 Task: Create new customer invoice with Date Opened: 28-Apr-23, Select Customer: Dd's Discounts, Terms: Net 7. Make invoice entry for item-1 with Date: 28-Apr-23, Description: Ikenga Collection Pretty Zen Room Calming Essential Oil
, Income Account: Income:Sales, Quantity: 2, Unit Price: 9.29, Sales Tax: Y, Sales Tax Included: N, Tax Table: Sales Tax. Make entry for item-2 with Date: 28-Apr-23, Description: Wet n Wild Perfect Pout So Pouty Lip Gloss Balm
, Income Account: Income:Sales, Quantity: 2, Unit Price: 13.49, Sales Tax: Y, Sales Tax Included: N, Tax Table: Sales Tax. Post Invoice with Post Date: 28-Apr-23, Post to Accounts: Assets:Accounts Receivable. Pay / Process Payment with Transaction Date: 04-May-23, Amount: 48.29, Transfer Account: Checking Account. Go to 'Print Invoice'.
Action: Mouse moved to (133, 27)
Screenshot: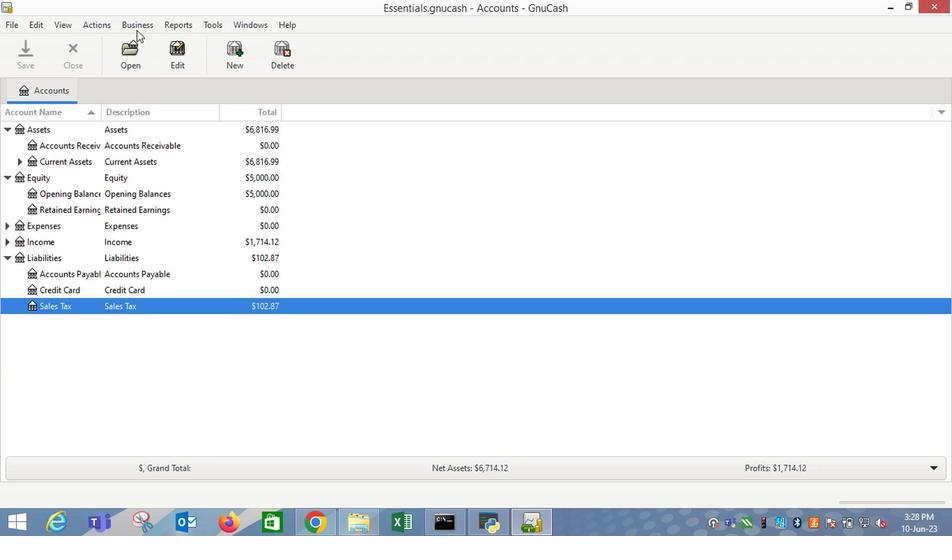 
Action: Mouse pressed left at (133, 27)
Screenshot: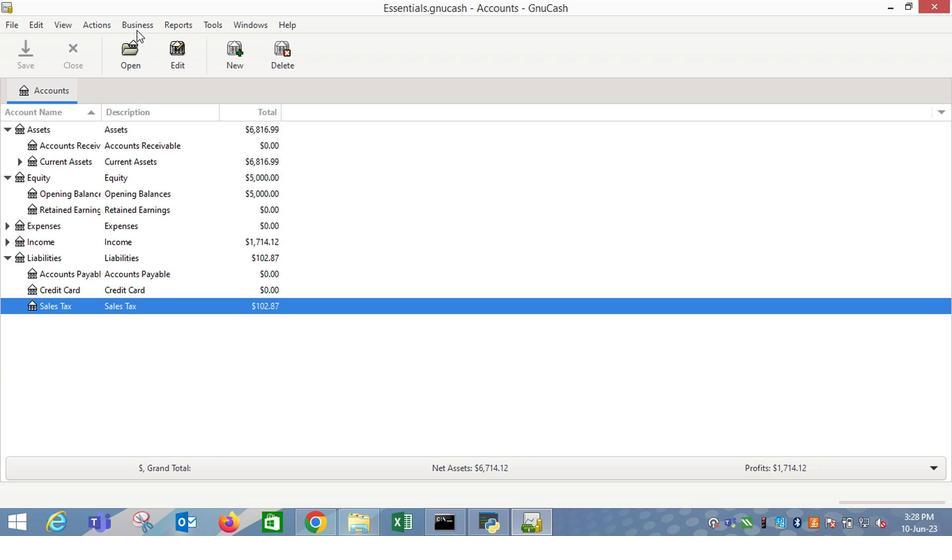 
Action: Mouse moved to (324, 100)
Screenshot: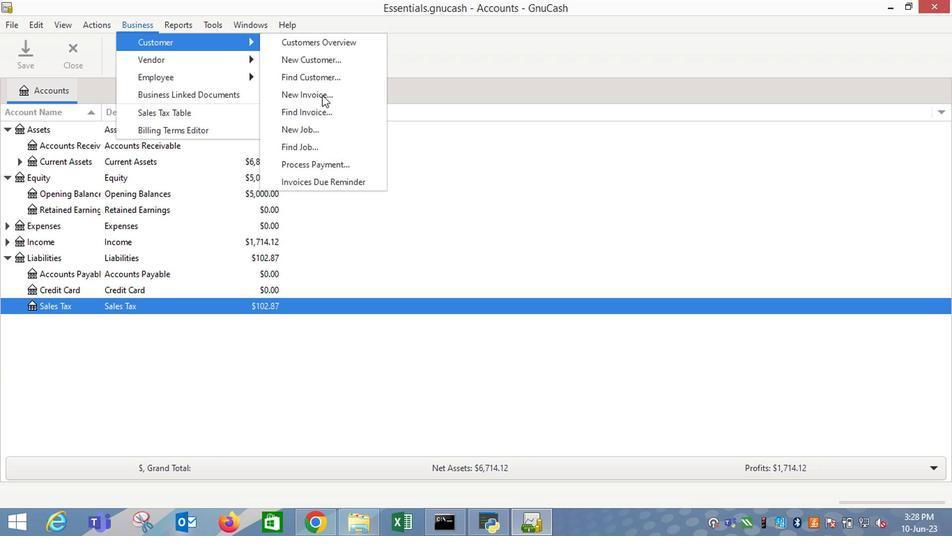 
Action: Mouse pressed left at (324, 100)
Screenshot: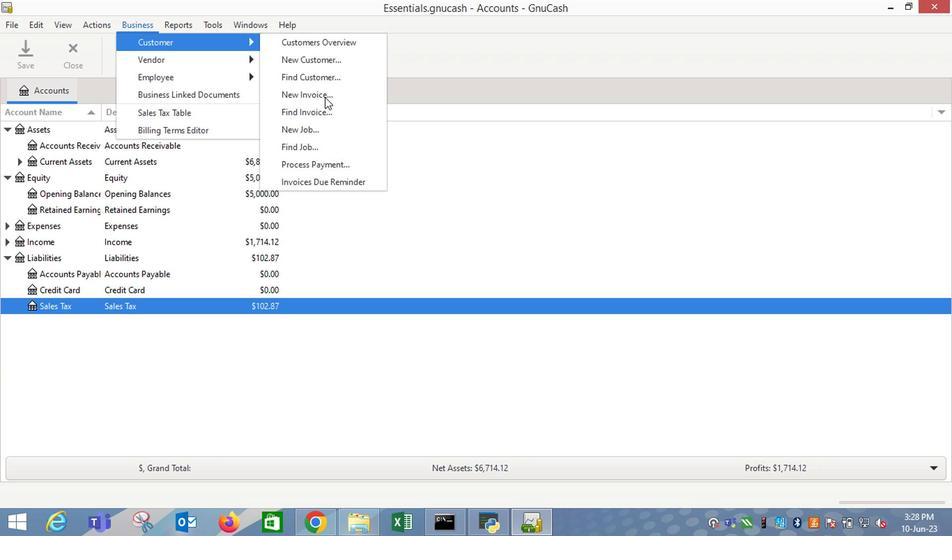 
Action: Mouse moved to (576, 214)
Screenshot: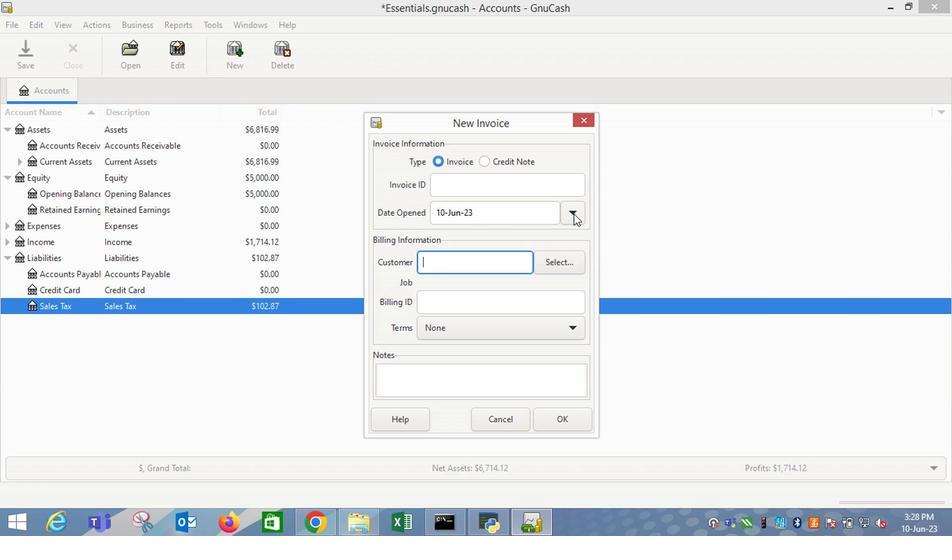
Action: Mouse pressed left at (576, 214)
Screenshot: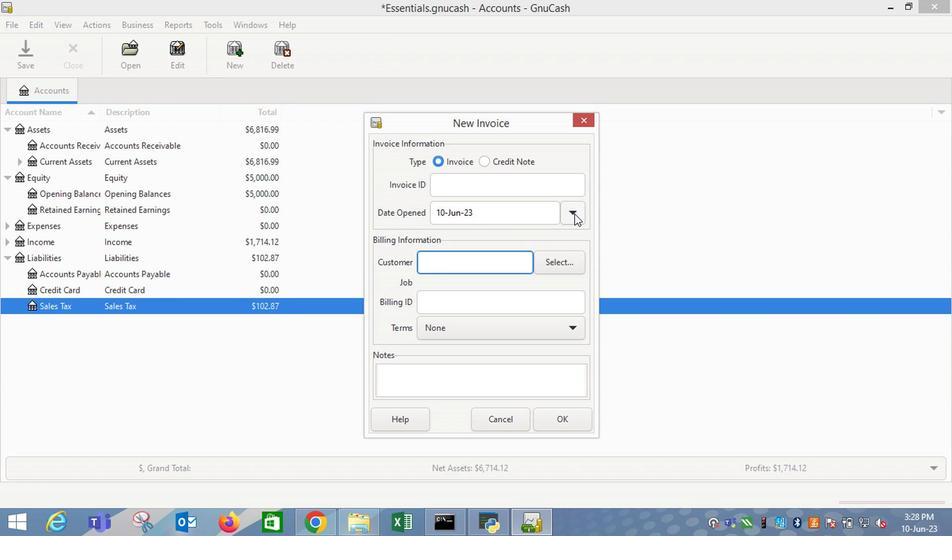 
Action: Mouse moved to (463, 233)
Screenshot: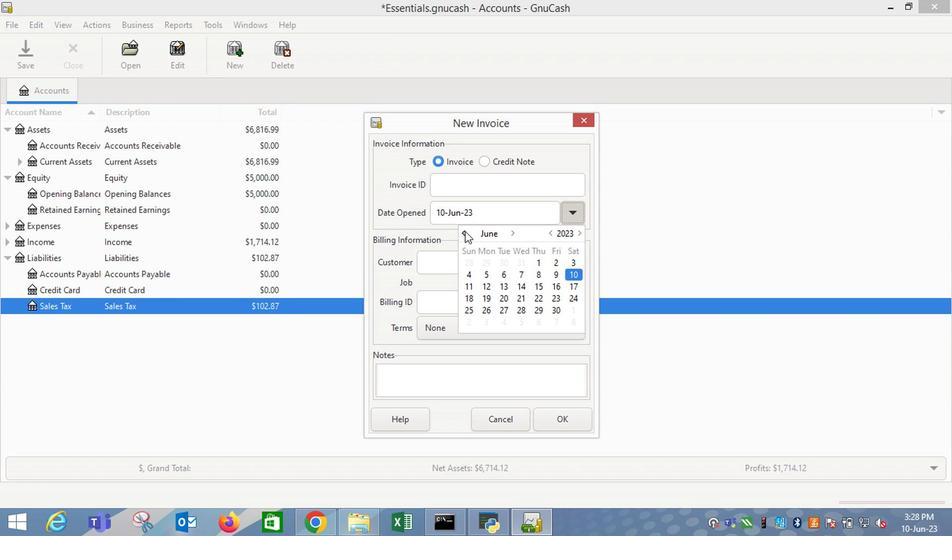 
Action: Mouse pressed left at (463, 233)
Screenshot: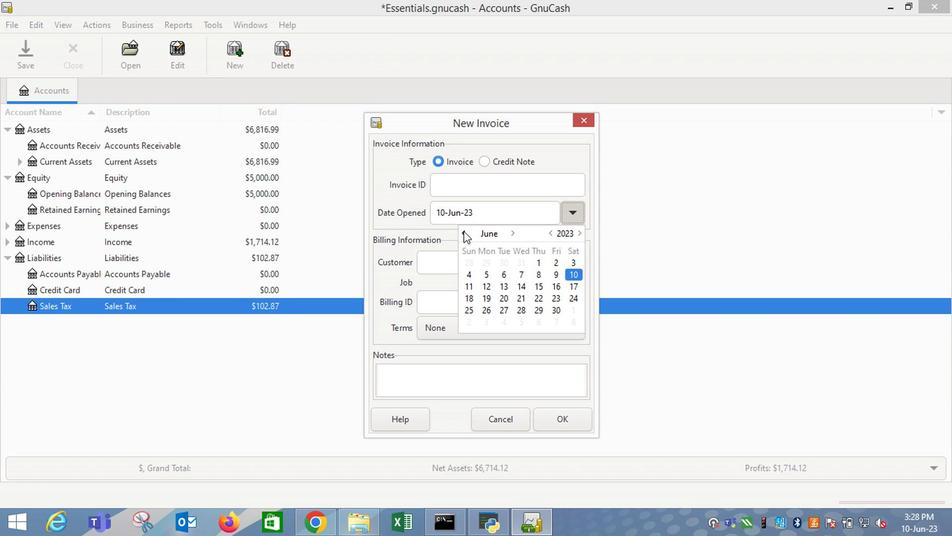 
Action: Mouse moved to (463, 233)
Screenshot: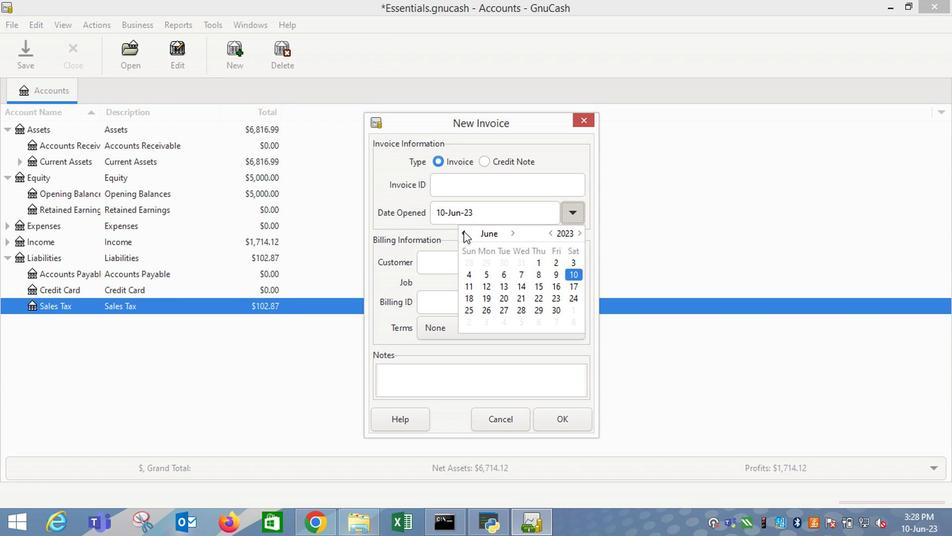 
Action: Mouse pressed left at (463, 233)
Screenshot: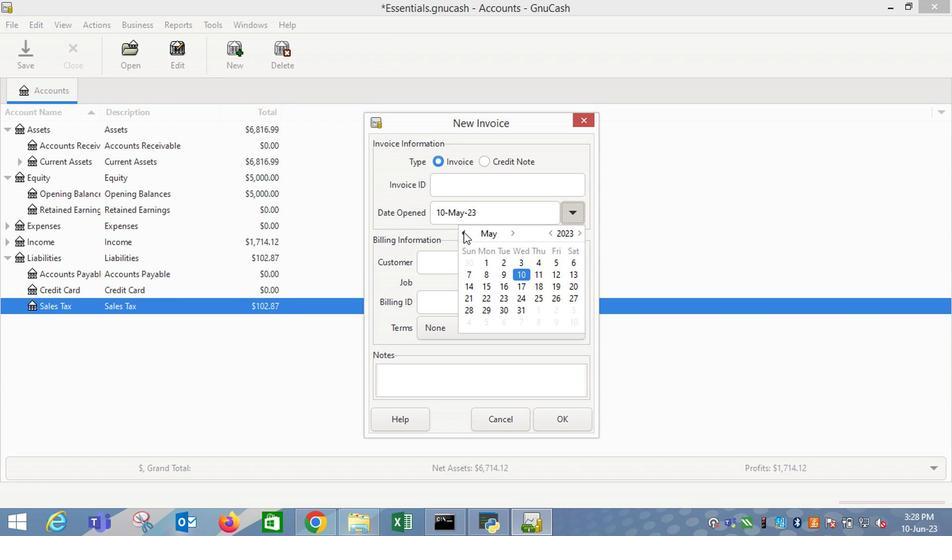 
Action: Mouse moved to (556, 309)
Screenshot: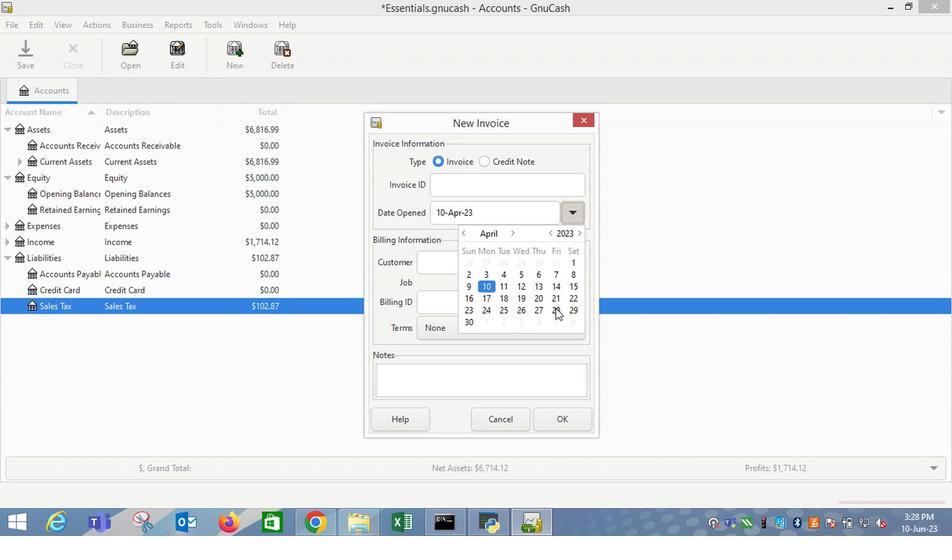 
Action: Mouse pressed left at (556, 309)
Screenshot: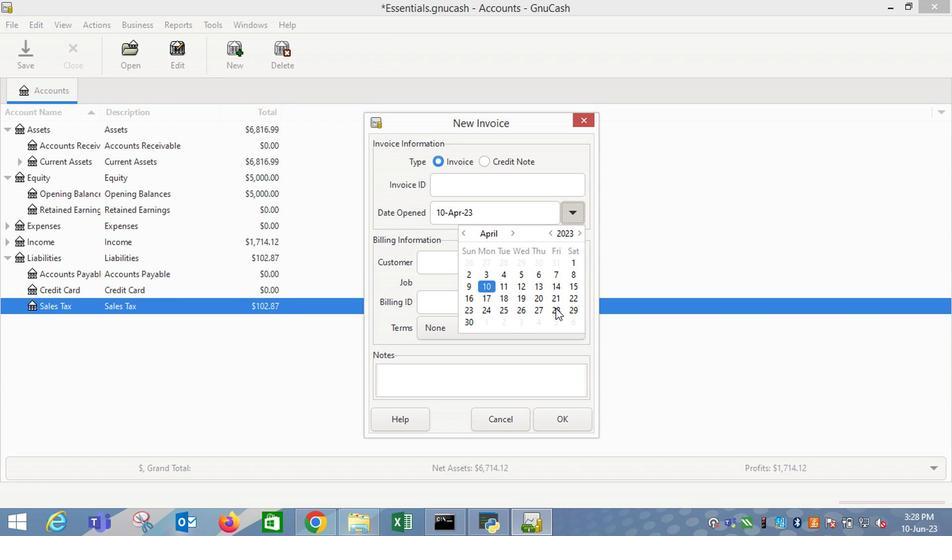 
Action: Mouse moved to (448, 276)
Screenshot: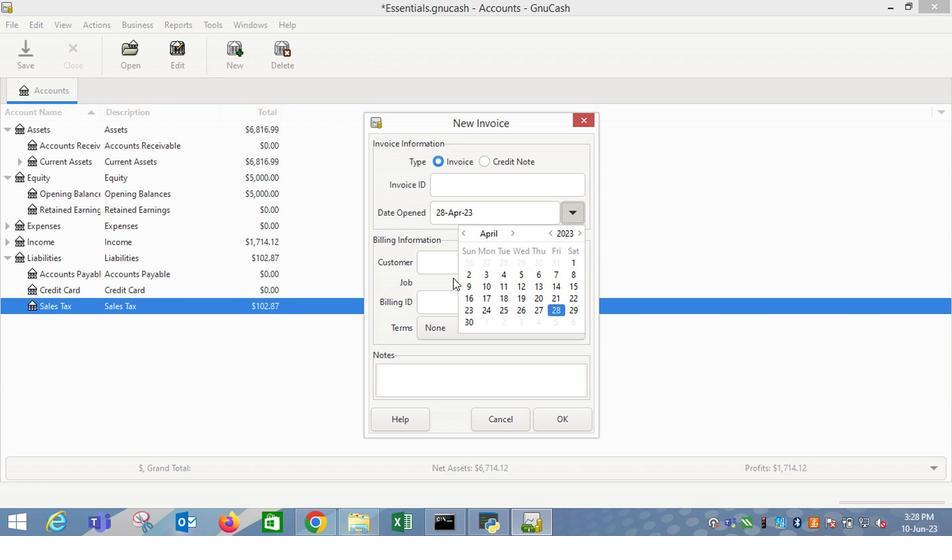 
Action: Mouse pressed left at (448, 276)
Screenshot: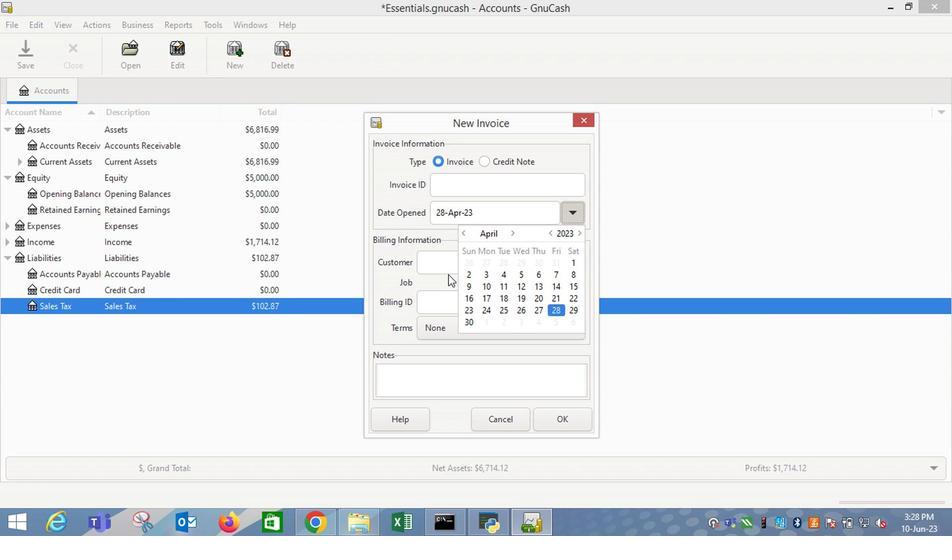 
Action: Mouse moved to (447, 267)
Screenshot: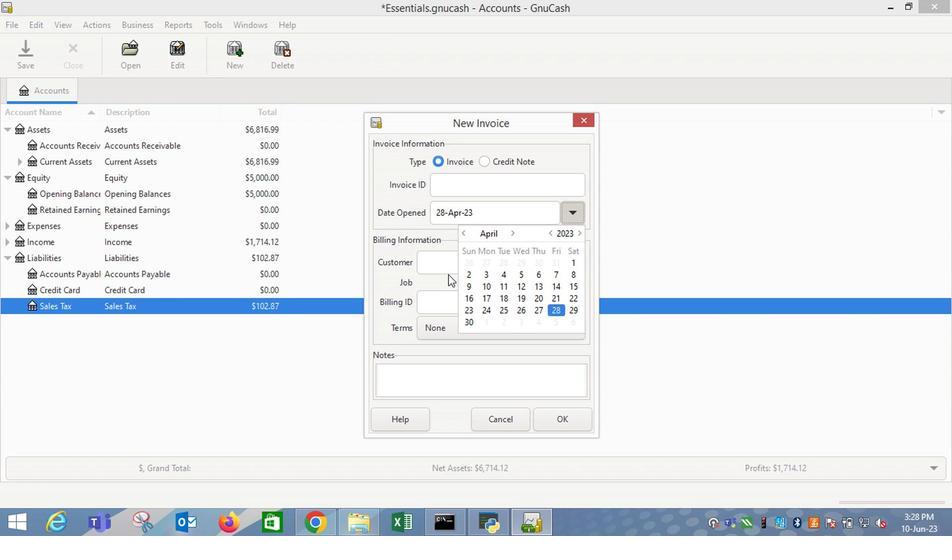 
Action: Mouse pressed left at (447, 267)
Screenshot: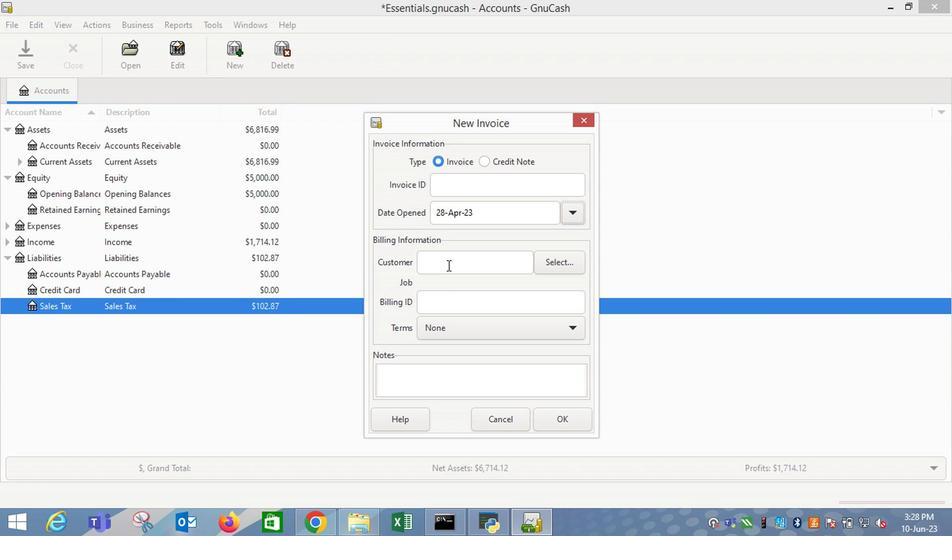 
Action: Mouse moved to (432, 249)
Screenshot: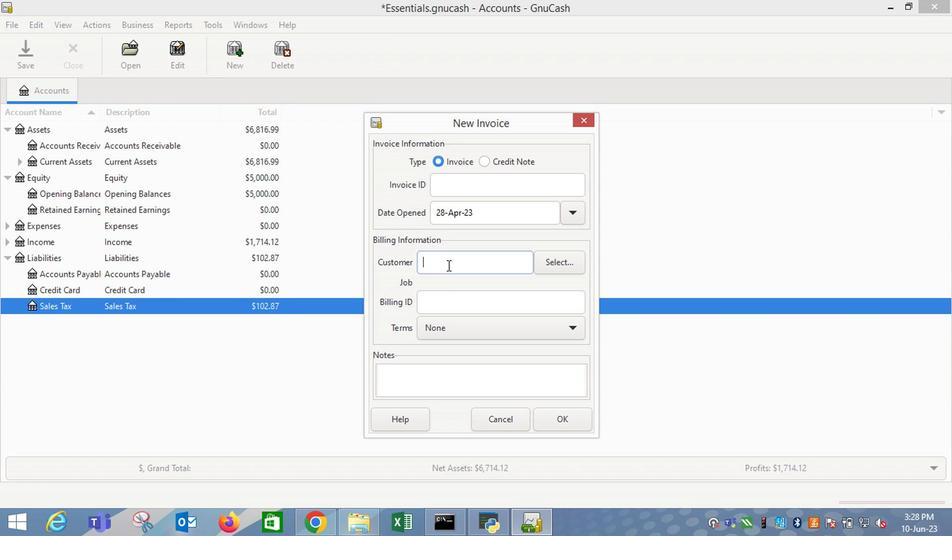 
Action: Key pressed <Key.shift_r>Dd
Screenshot: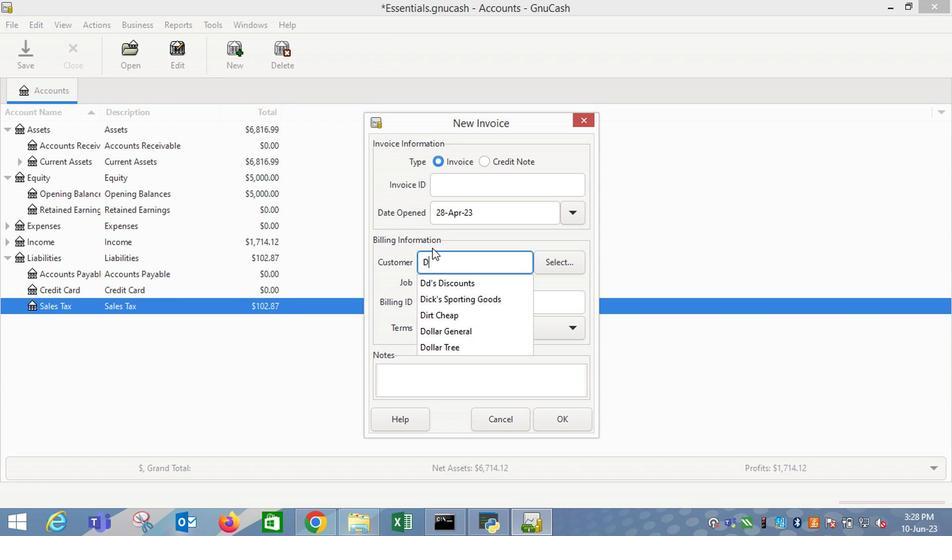 
Action: Mouse moved to (490, 287)
Screenshot: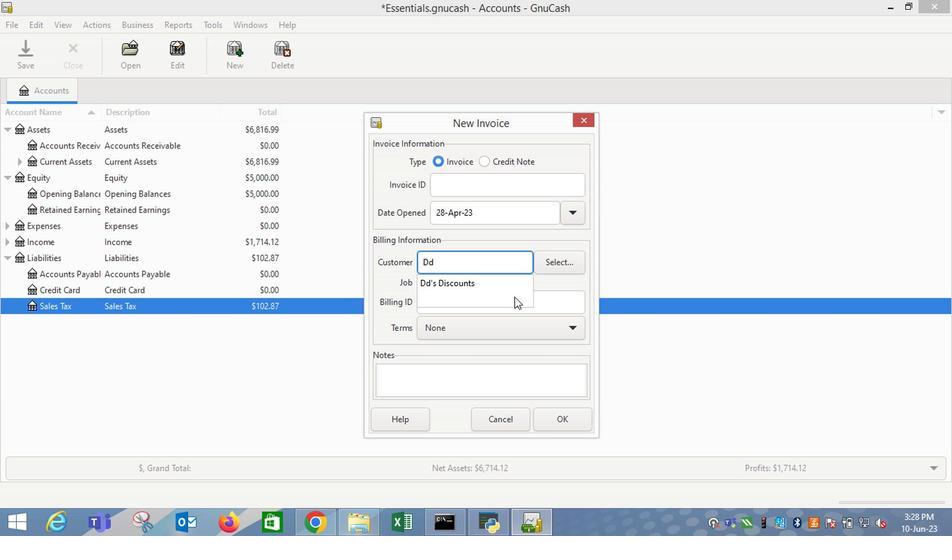 
Action: Mouse pressed left at (490, 287)
Screenshot: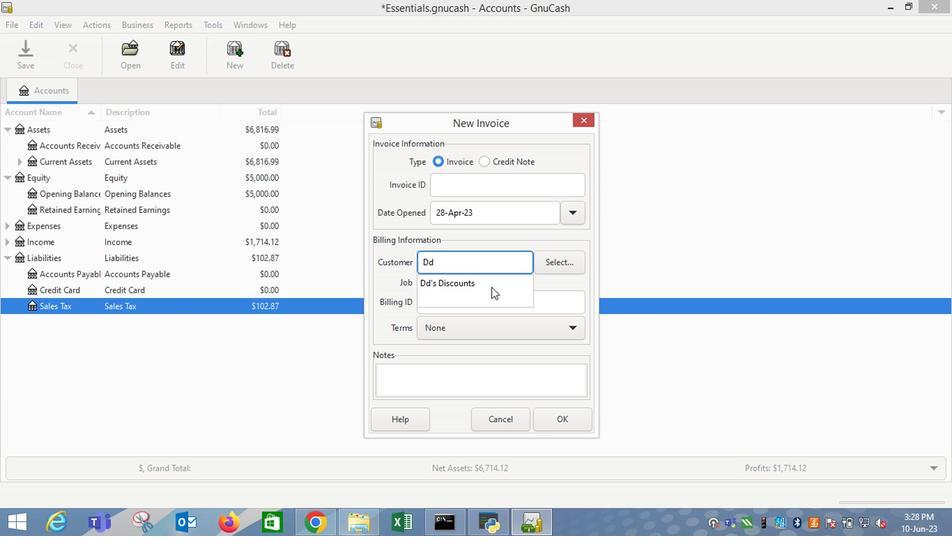 
Action: Mouse moved to (459, 349)
Screenshot: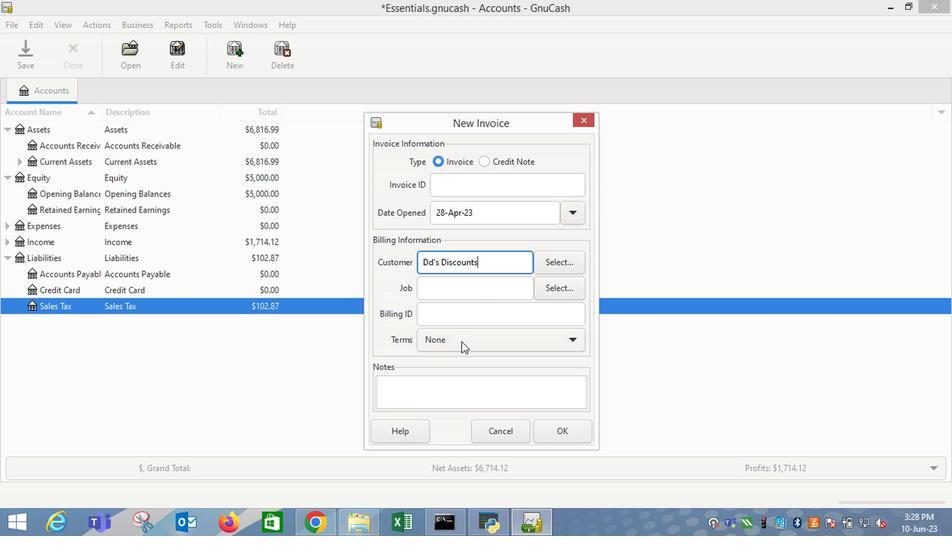 
Action: Mouse pressed left at (459, 349)
Screenshot: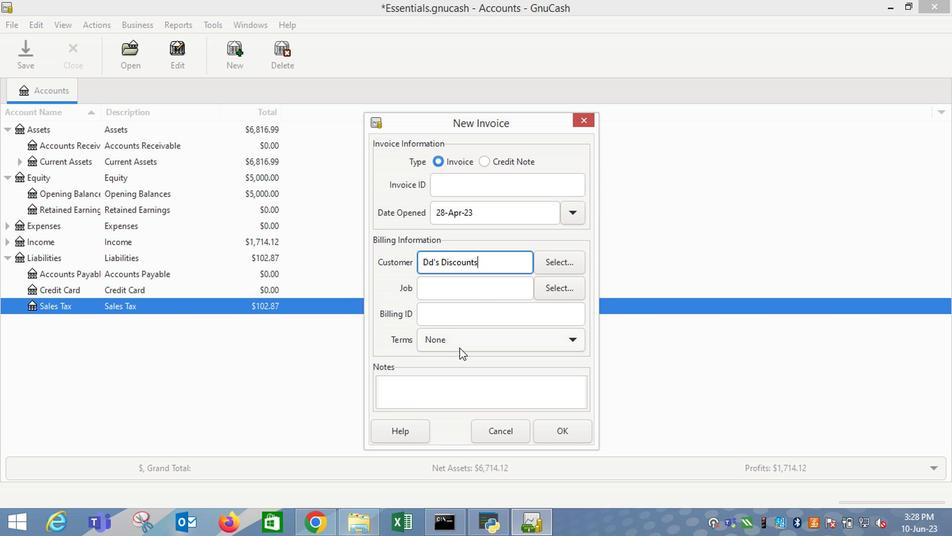 
Action: Mouse moved to (446, 398)
Screenshot: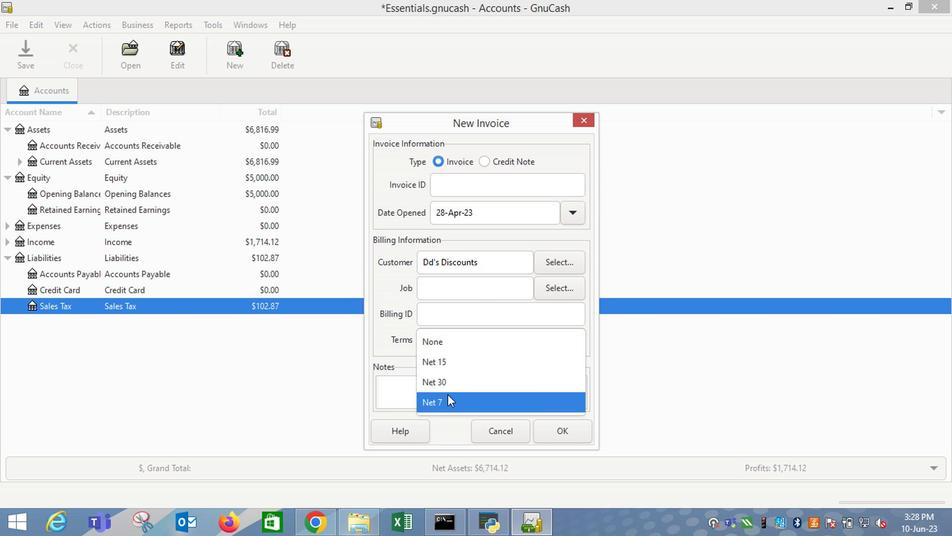 
Action: Mouse pressed left at (446, 398)
Screenshot: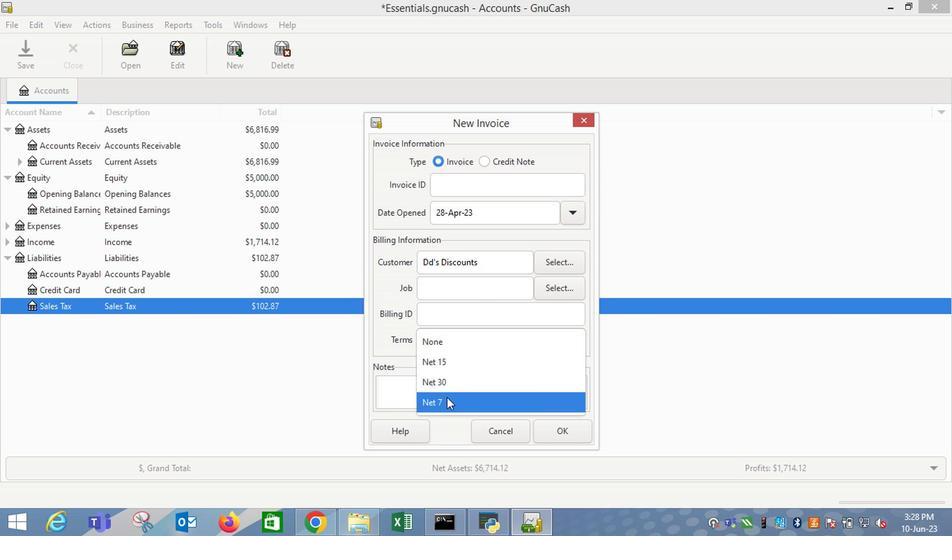 
Action: Mouse moved to (554, 435)
Screenshot: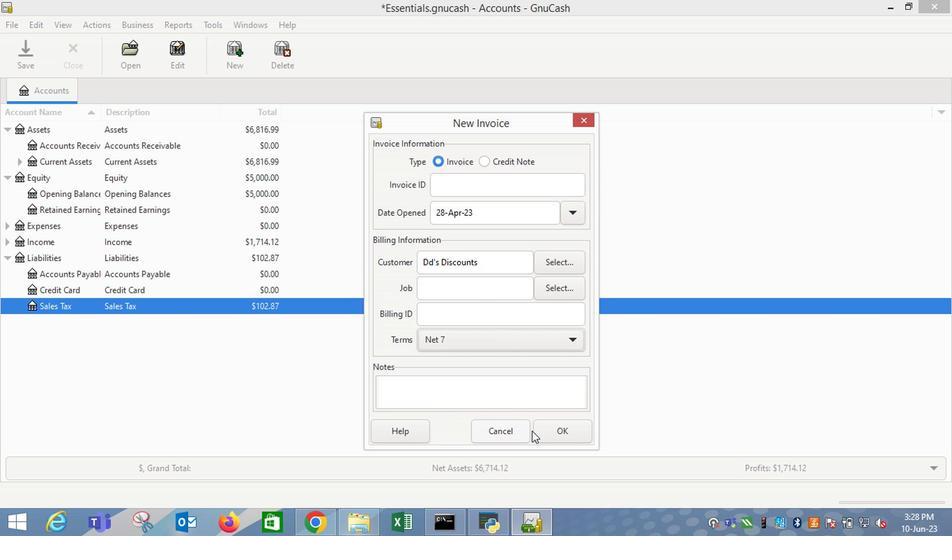 
Action: Mouse pressed left at (554, 435)
Screenshot: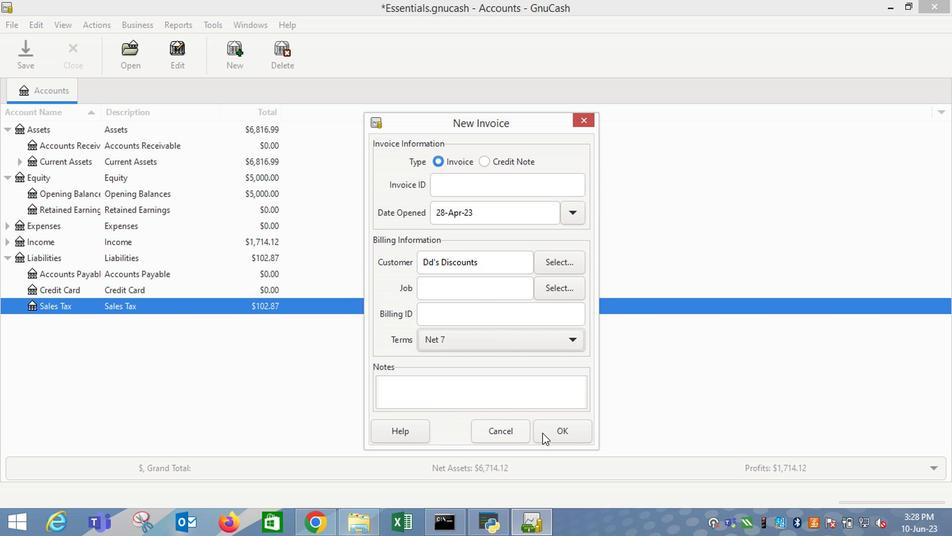 
Action: Mouse moved to (61, 271)
Screenshot: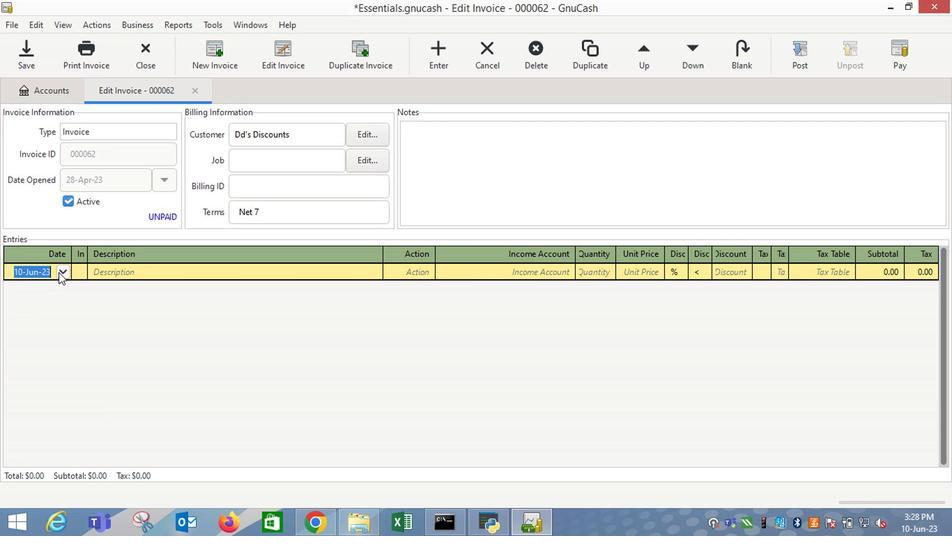 
Action: Mouse pressed left at (61, 271)
Screenshot: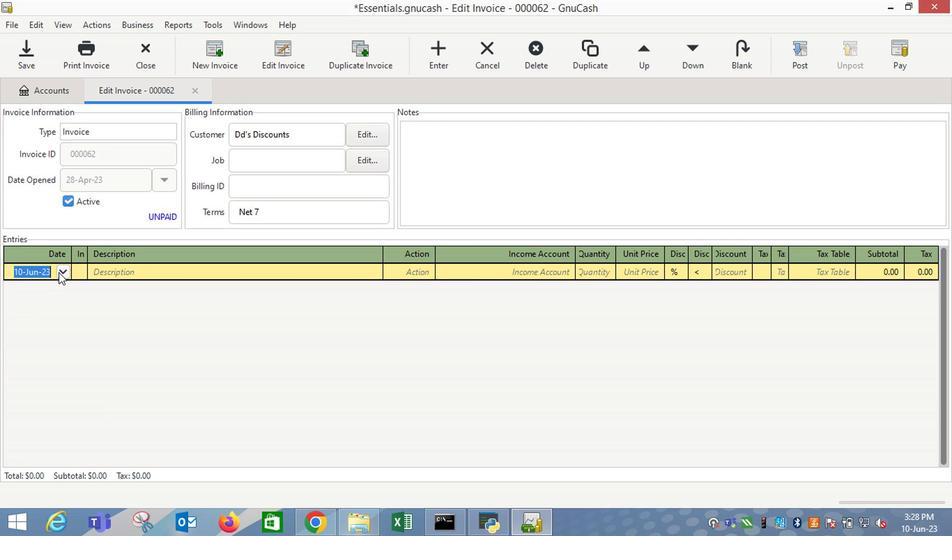 
Action: Mouse moved to (7, 292)
Screenshot: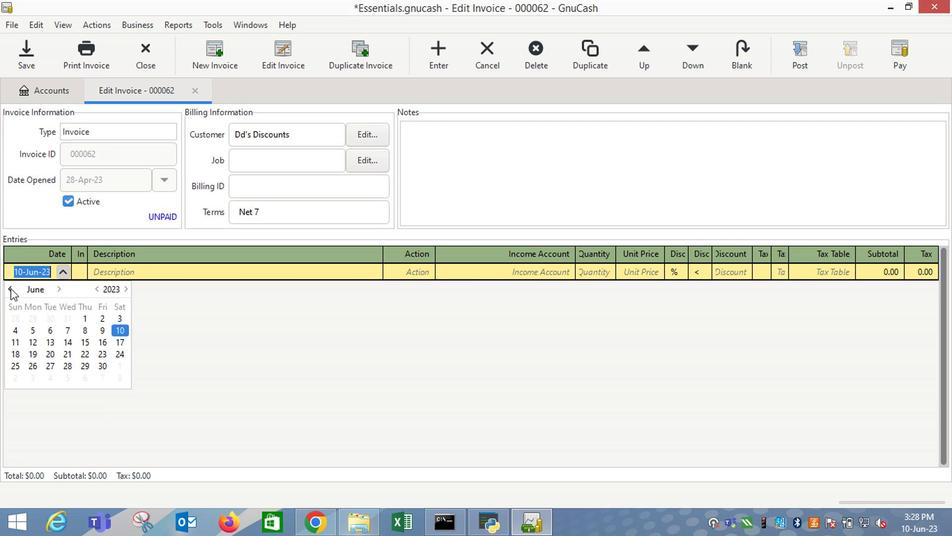 
Action: Mouse pressed left at (7, 292)
Screenshot: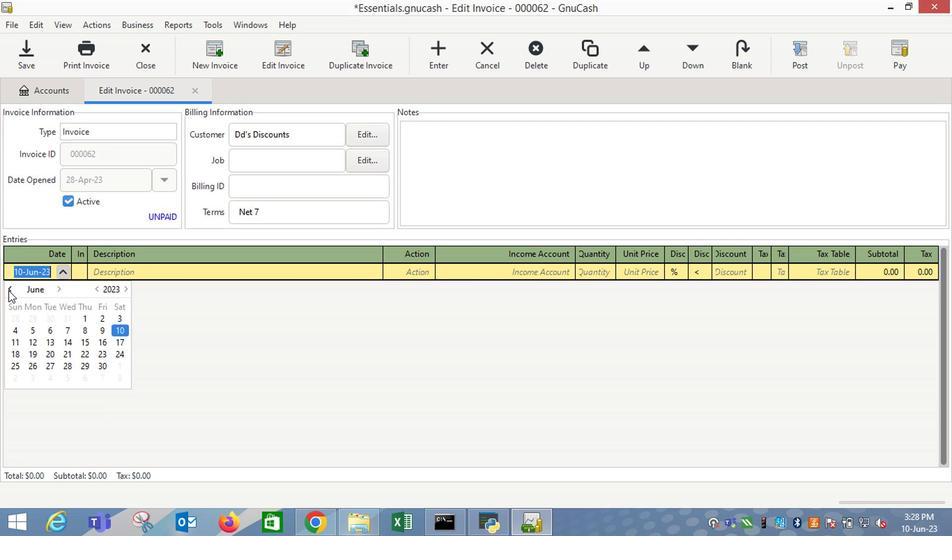 
Action: Mouse pressed left at (7, 292)
Screenshot: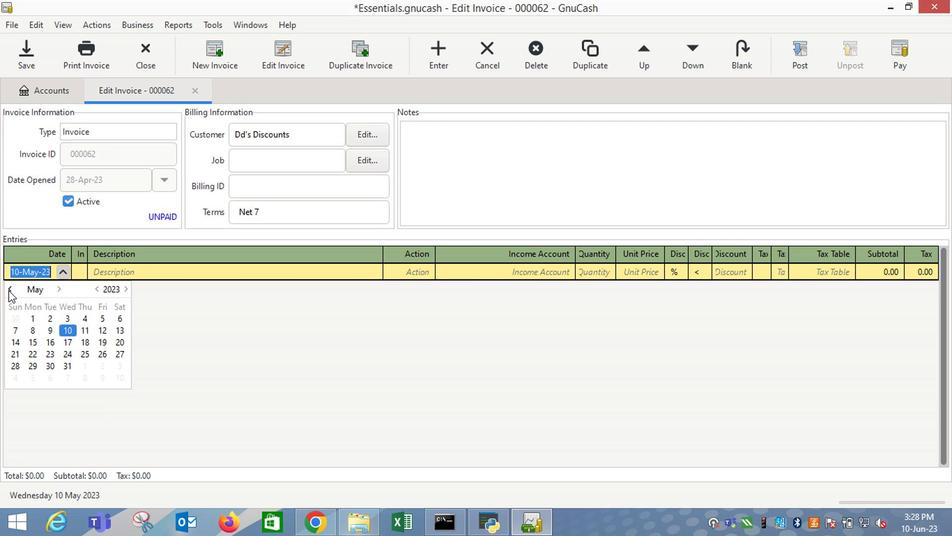 
Action: Mouse moved to (103, 368)
Screenshot: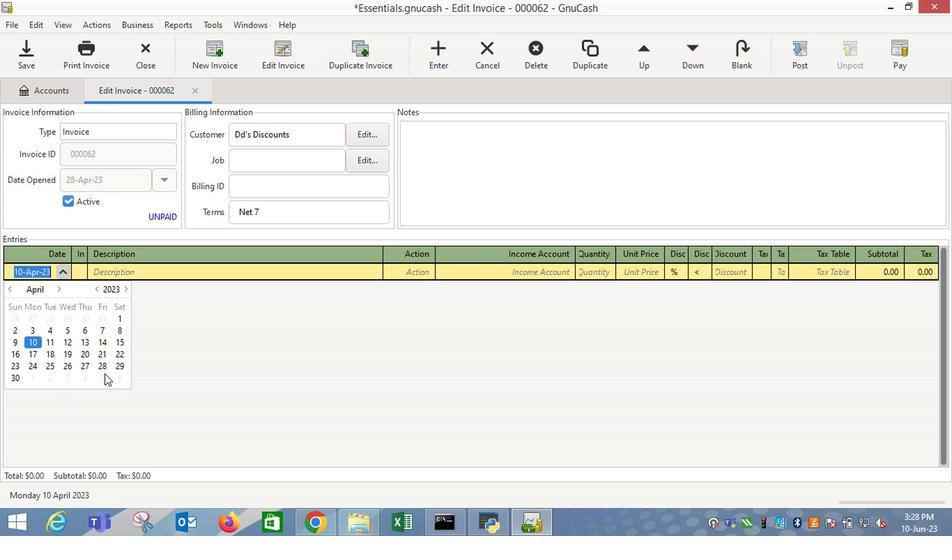 
Action: Mouse pressed left at (103, 368)
Screenshot: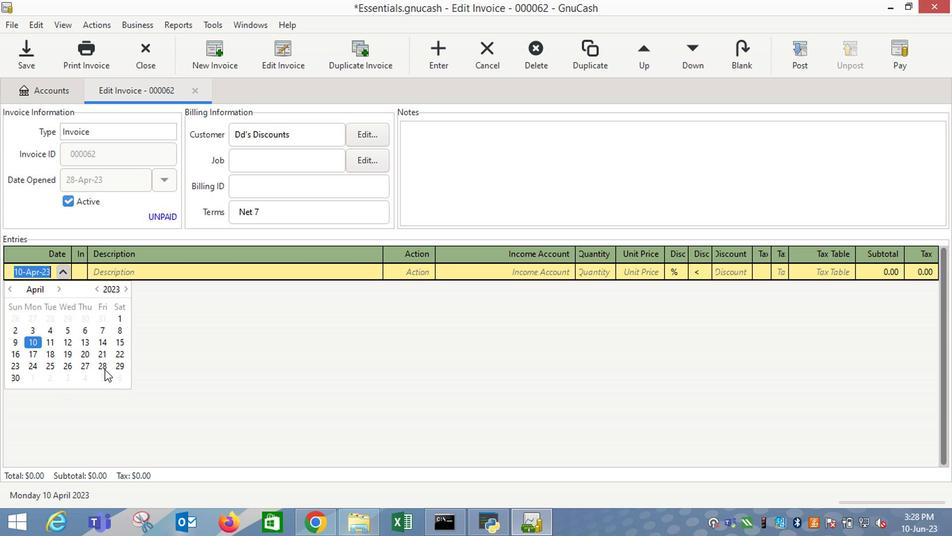 
Action: Key pressed <Key.tab><Key.shift_r>Ikenga<Key.space><Key.tab>2<Key.tab><Key.tab>
Screenshot: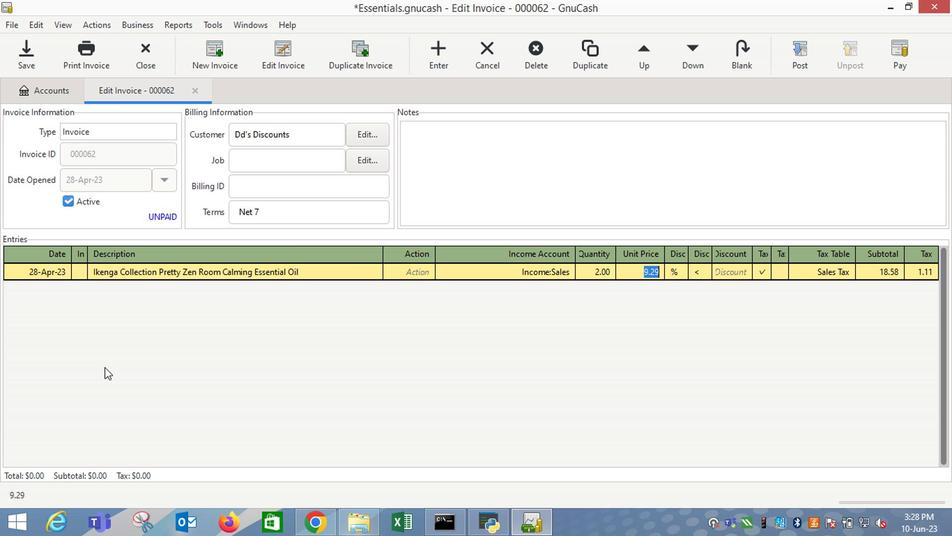 
Action: Mouse moved to (808, 266)
Screenshot: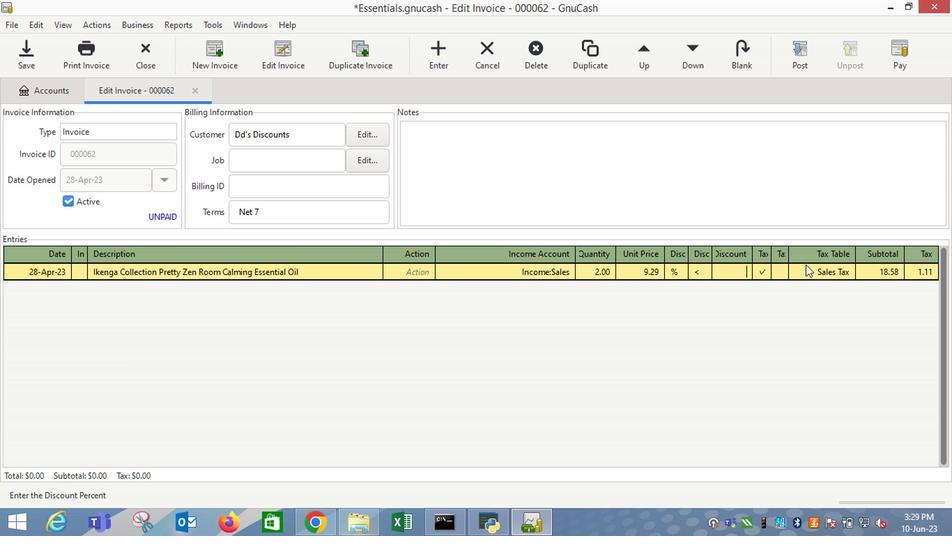 
Action: Mouse pressed left at (808, 266)
Screenshot: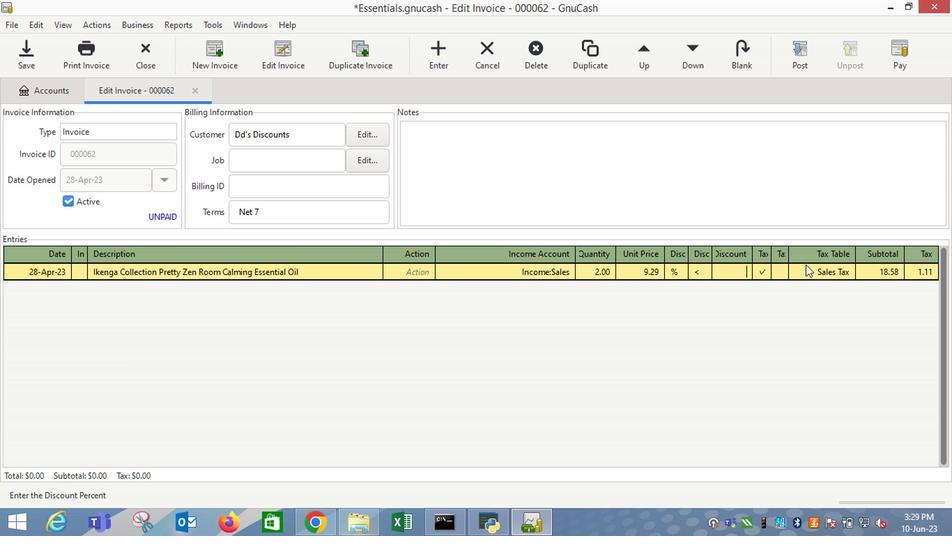 
Action: Mouse moved to (812, 272)
Screenshot: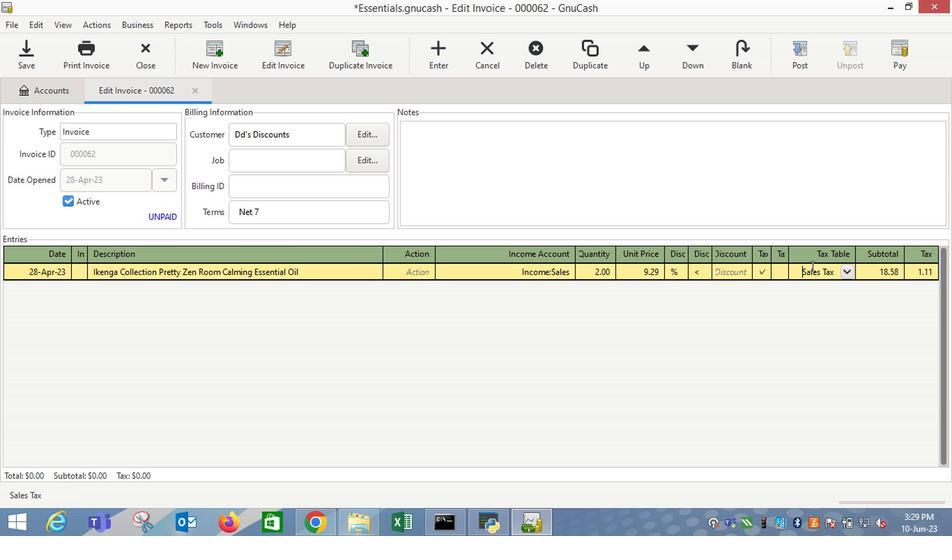 
Action: Key pressed <Key.enter><Key.tab><Key.shift_r>Wet<Key.space>n<Key.space><Key.shift_r>Wild<Key.space><Key.shift_r>P<Key.tab><Key.tab>13.49<Key.tab>
Screenshot: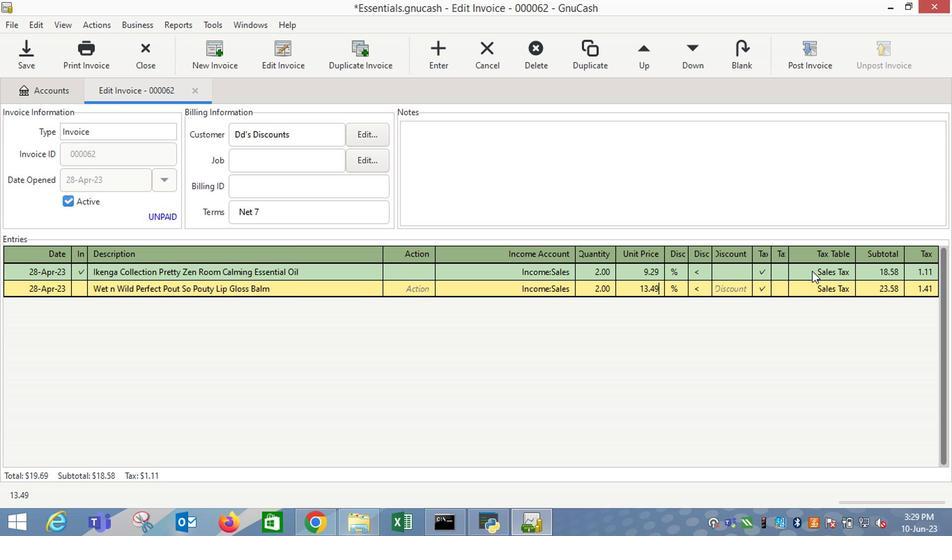 
Action: Mouse moved to (829, 291)
Screenshot: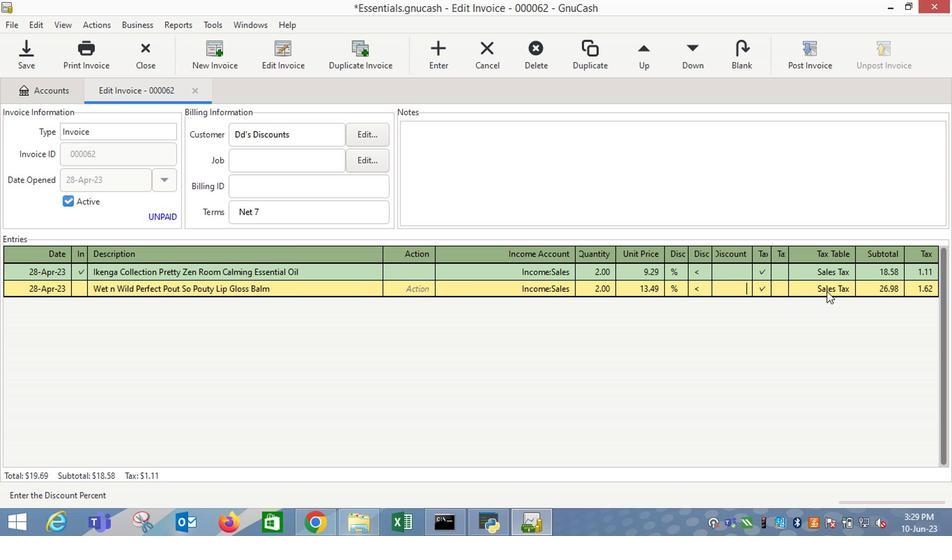 
Action: Mouse pressed left at (829, 291)
Screenshot: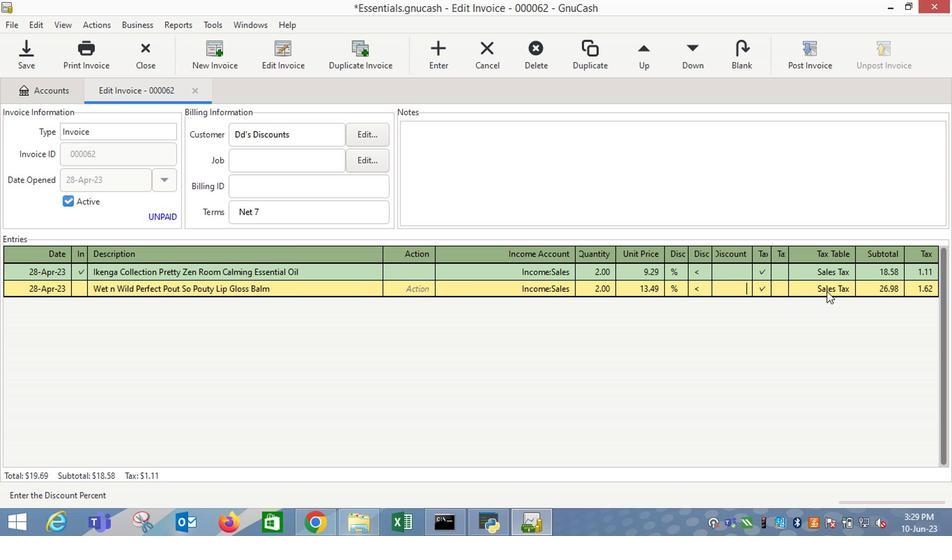 
Action: Mouse moved to (821, 292)
Screenshot: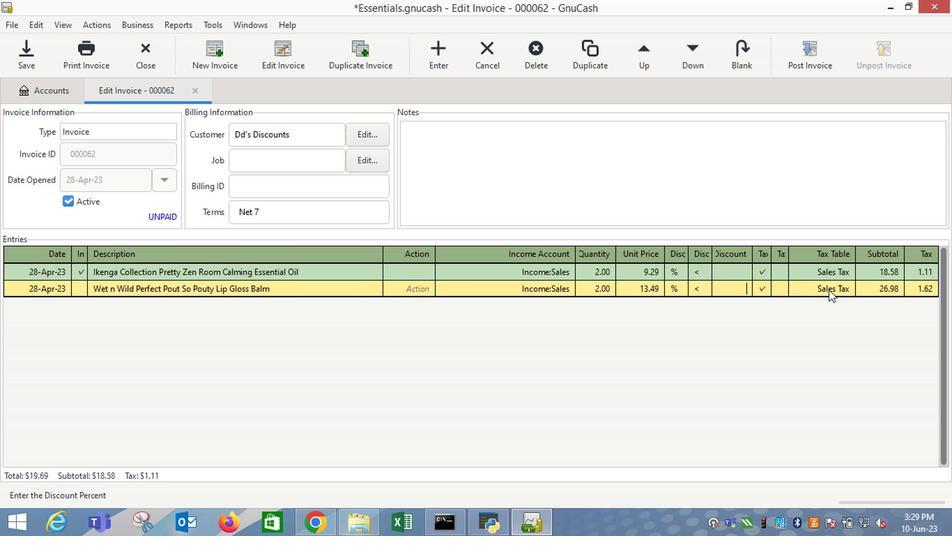 
Action: Key pressed <Key.enter>
Screenshot: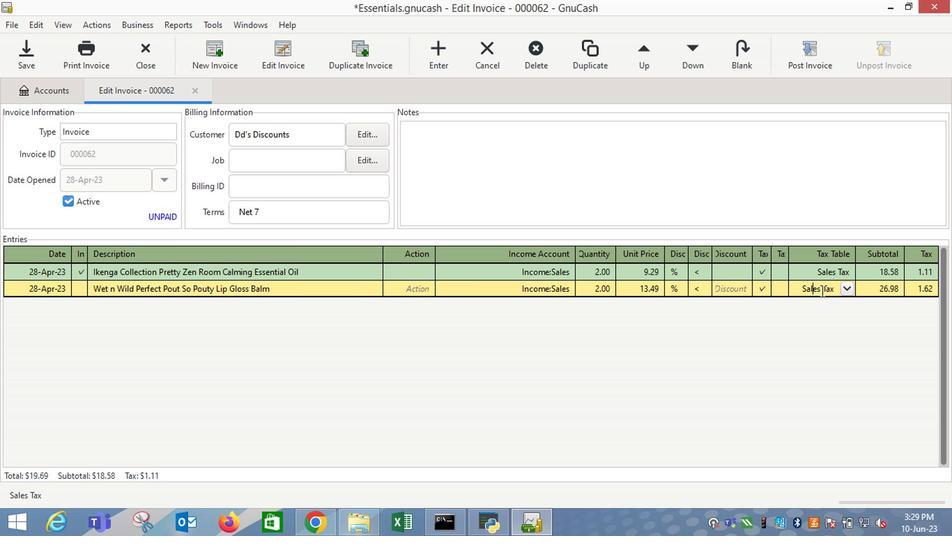 
Action: Mouse moved to (808, 59)
Screenshot: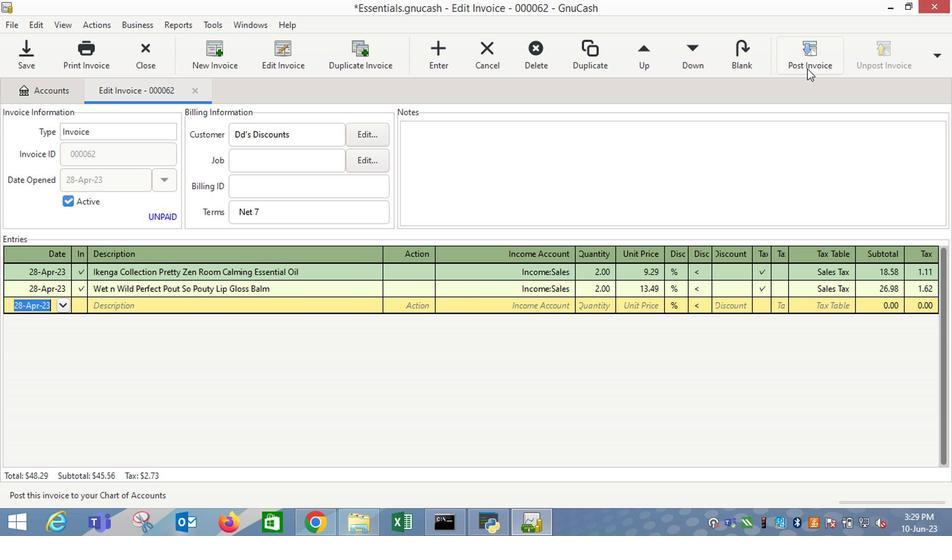 
Action: Mouse pressed left at (808, 59)
Screenshot: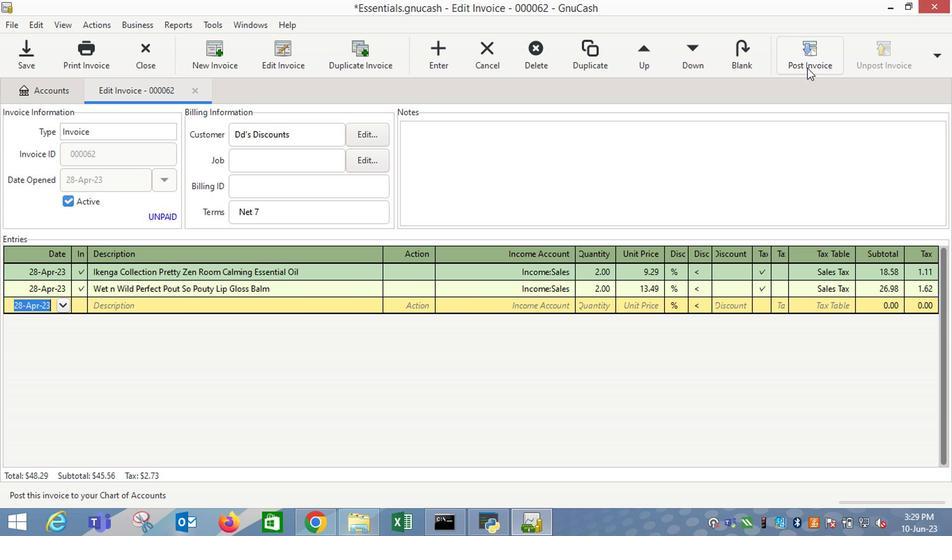 
Action: Mouse moved to (599, 233)
Screenshot: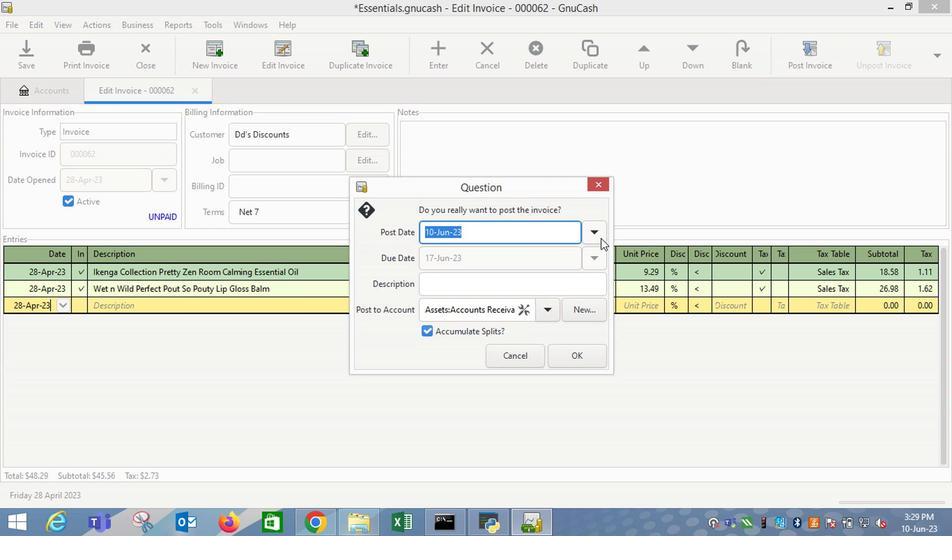 
Action: Mouse pressed left at (599, 233)
Screenshot: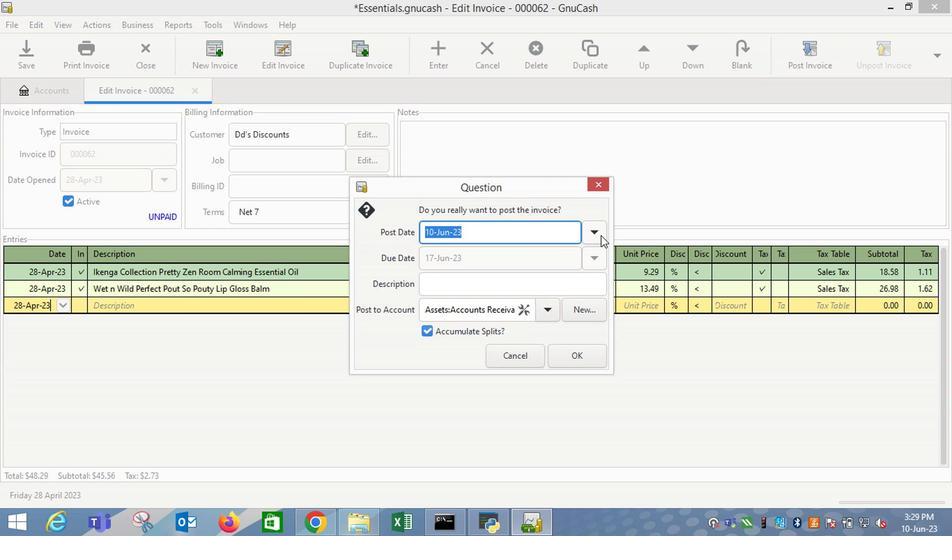 
Action: Mouse moved to (482, 252)
Screenshot: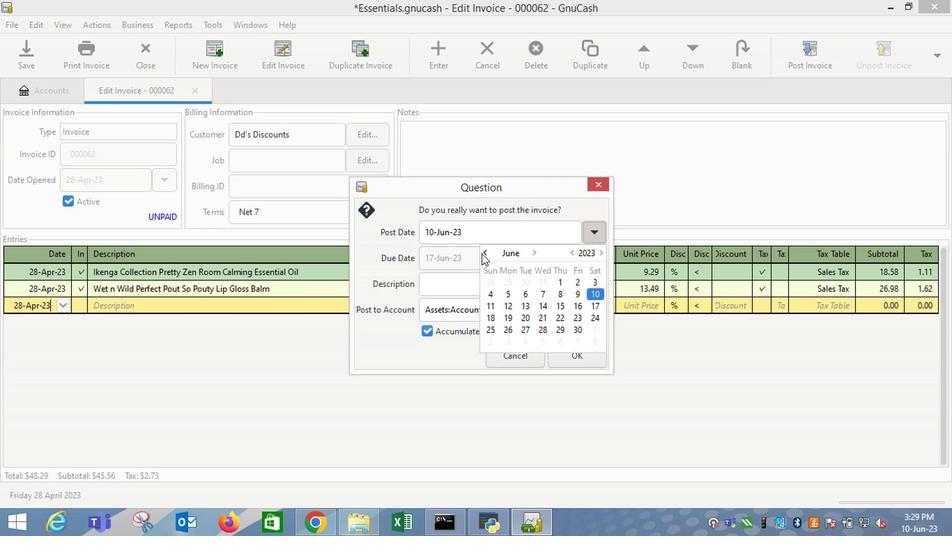 
Action: Mouse pressed left at (482, 252)
Screenshot: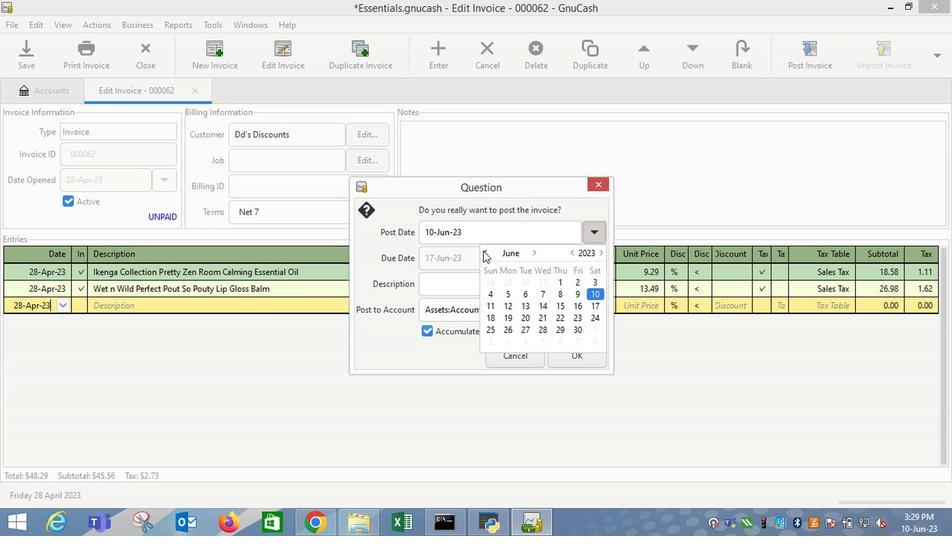 
Action: Mouse pressed left at (482, 252)
Screenshot: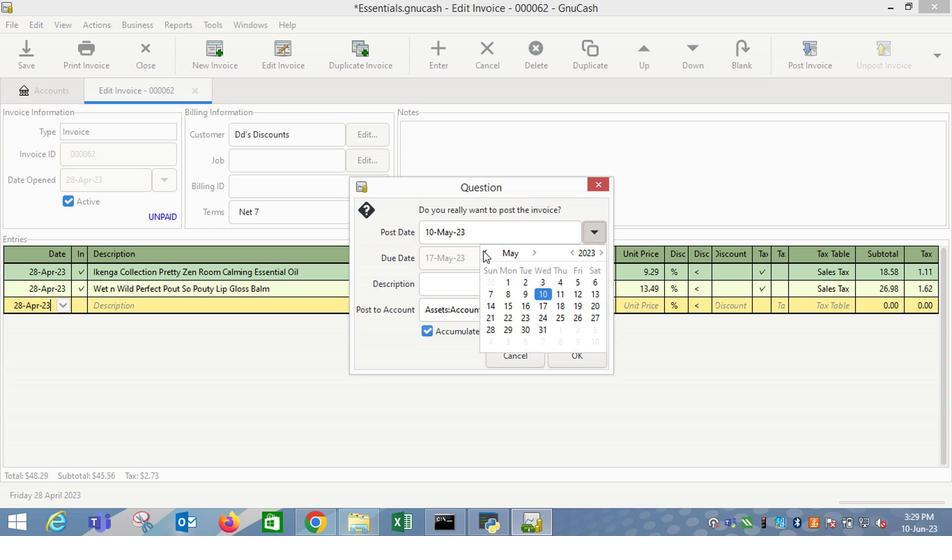 
Action: Mouse moved to (576, 332)
Screenshot: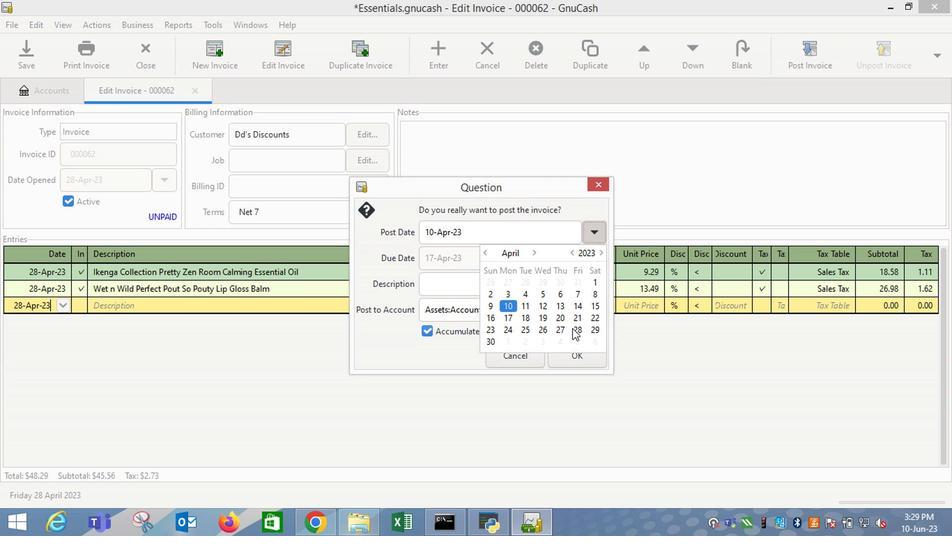 
Action: Mouse pressed left at (576, 332)
Screenshot: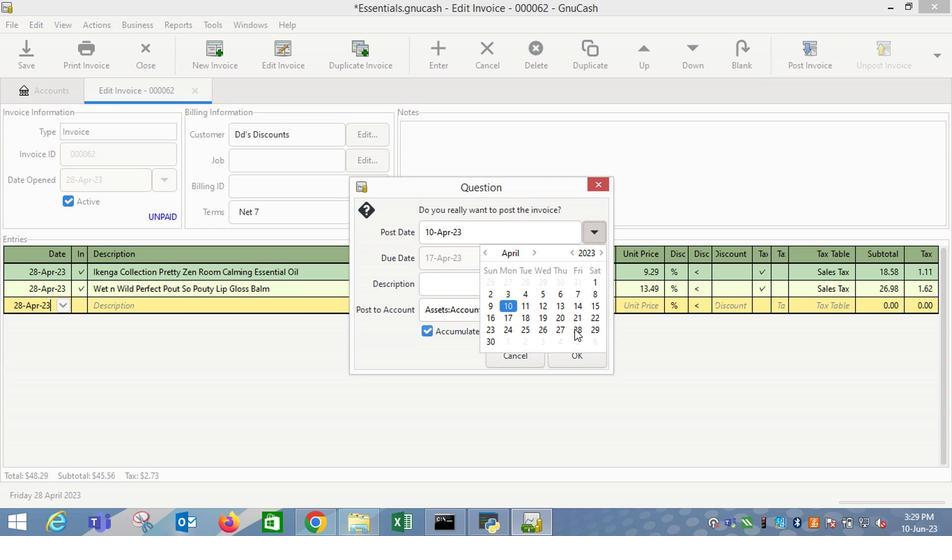 
Action: Mouse moved to (454, 283)
Screenshot: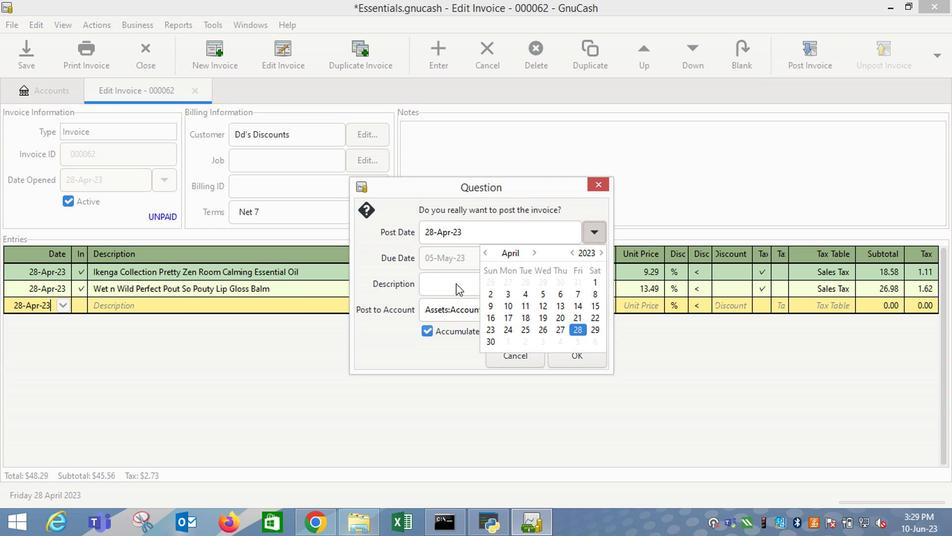 
Action: Mouse pressed left at (454, 283)
Screenshot: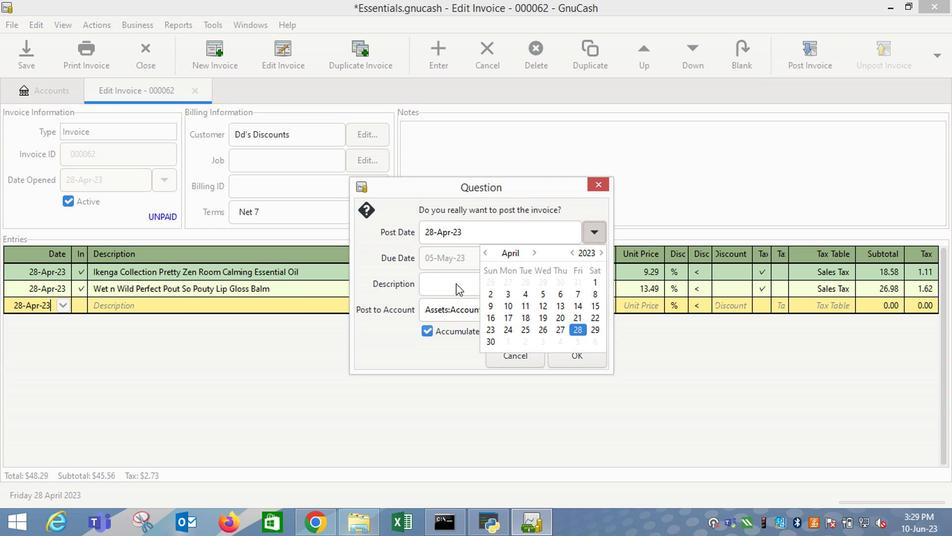 
Action: Mouse moved to (569, 358)
Screenshot: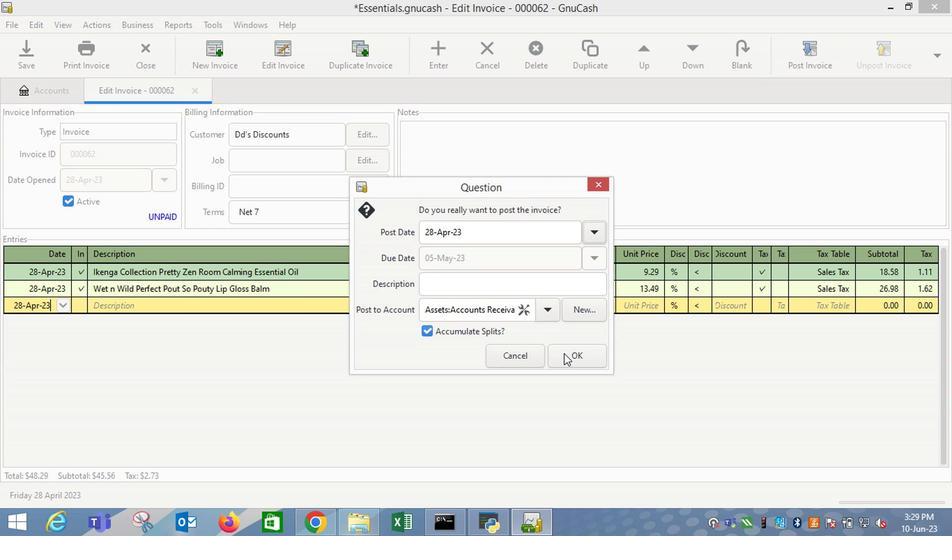
Action: Mouse pressed left at (569, 358)
Screenshot: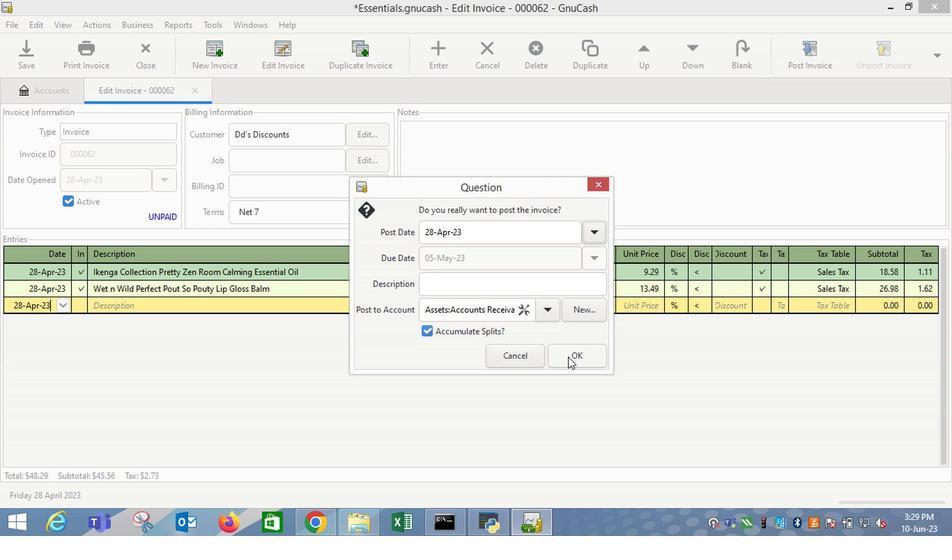 
Action: Mouse moved to (907, 57)
Screenshot: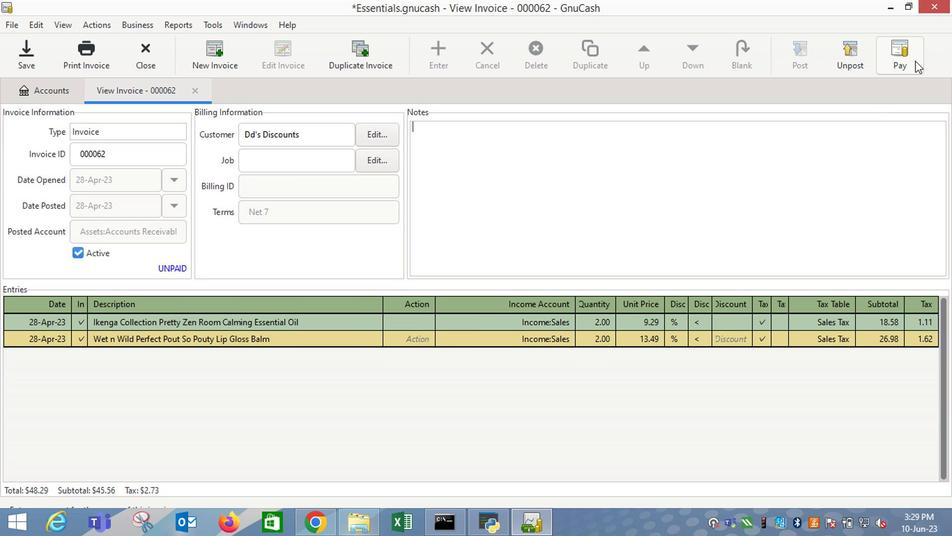 
Action: Mouse pressed left at (907, 57)
Screenshot: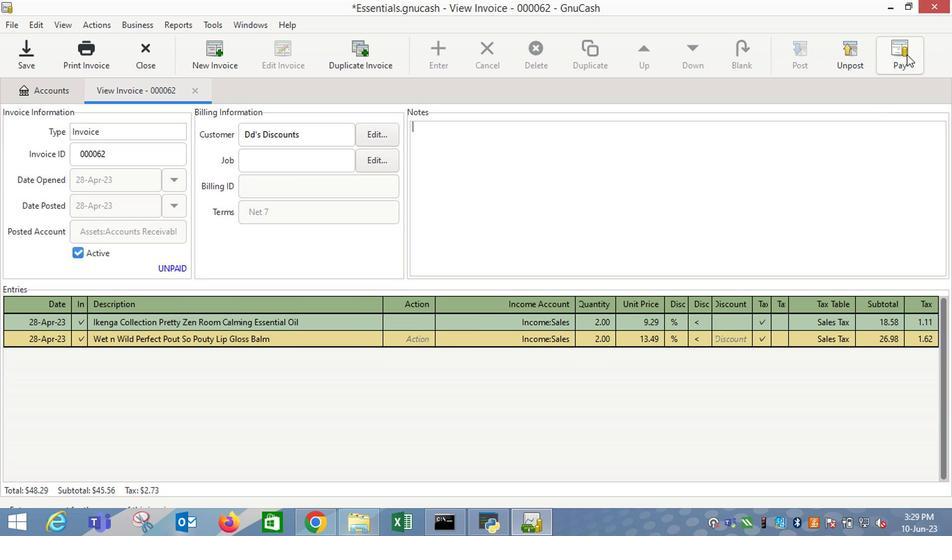 
Action: Mouse moved to (432, 272)
Screenshot: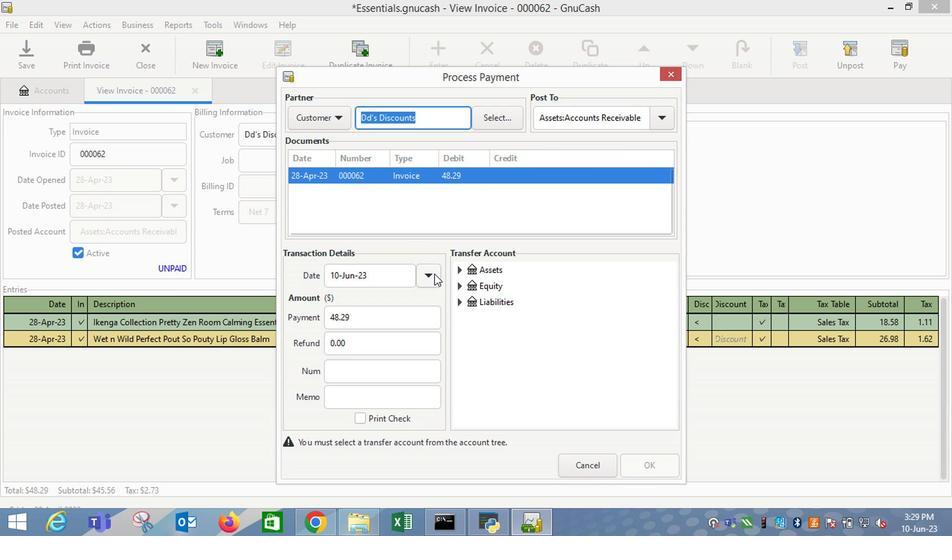 
Action: Mouse pressed left at (432, 272)
Screenshot: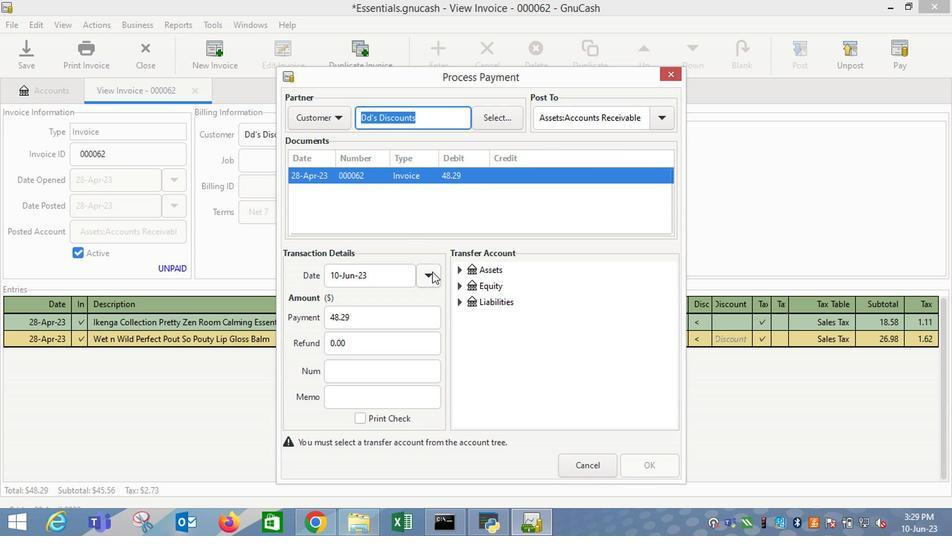 
Action: Mouse moved to (319, 298)
Screenshot: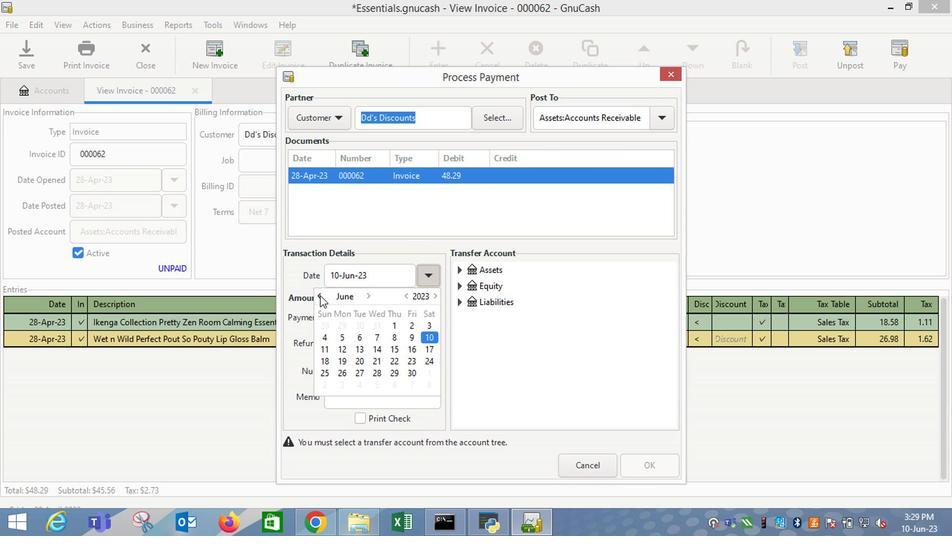 
Action: Mouse pressed left at (319, 298)
Screenshot: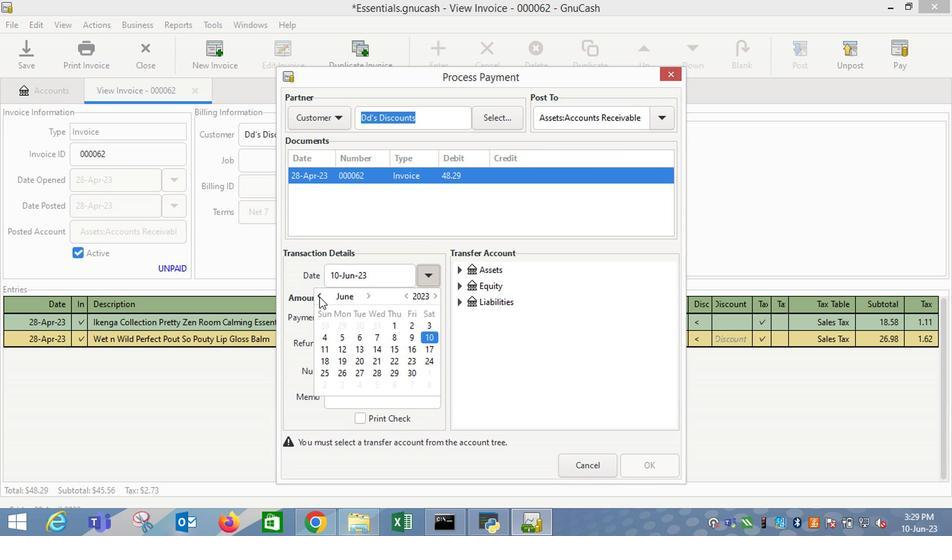 
Action: Mouse moved to (394, 325)
Screenshot: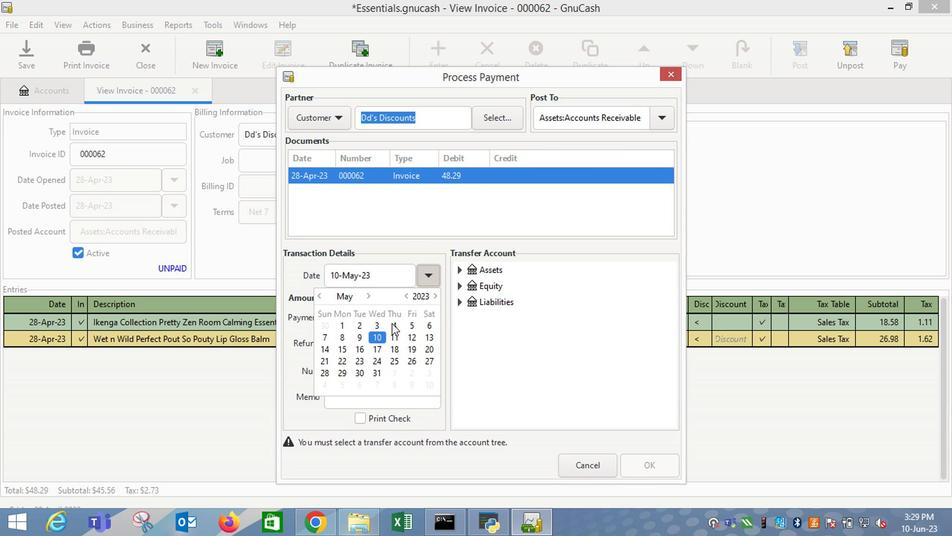 
Action: Mouse pressed left at (394, 325)
Screenshot: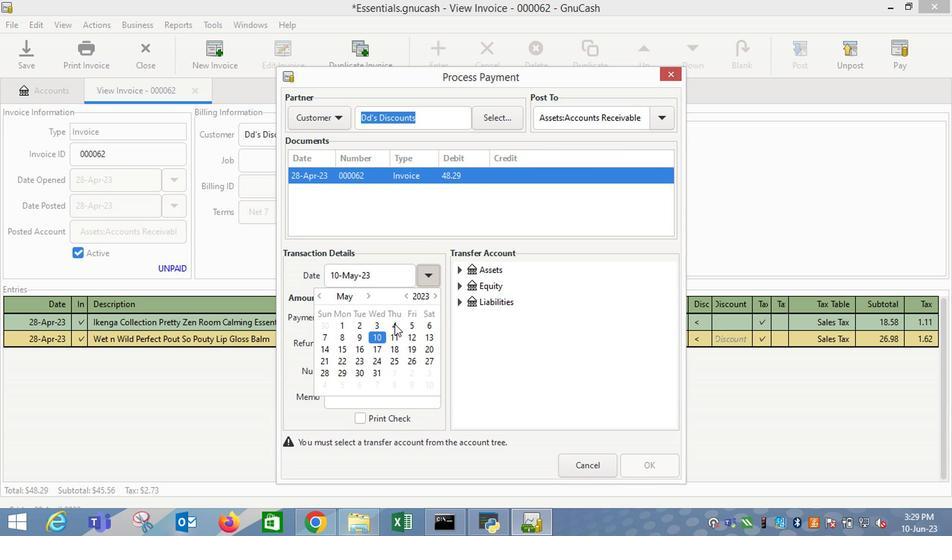 
Action: Mouse moved to (493, 332)
Screenshot: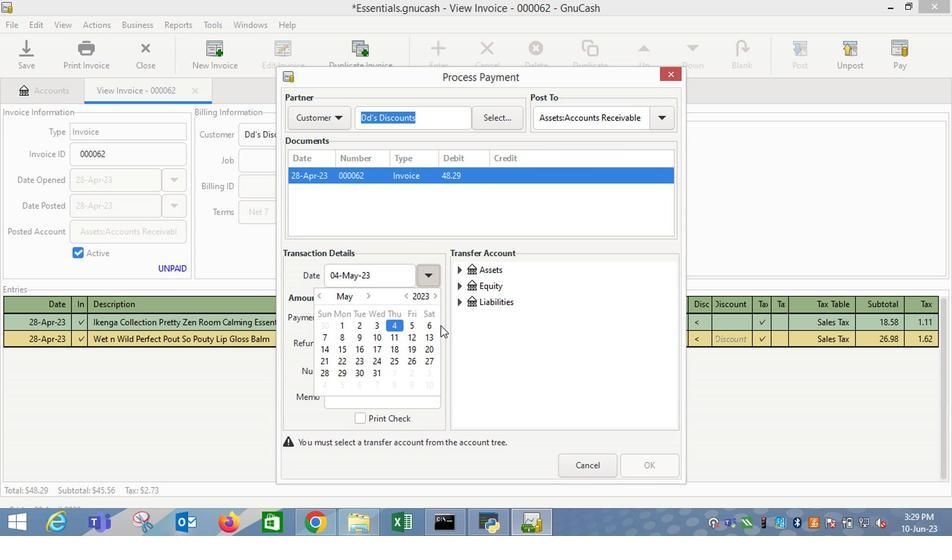 
Action: Mouse pressed left at (493, 332)
Screenshot: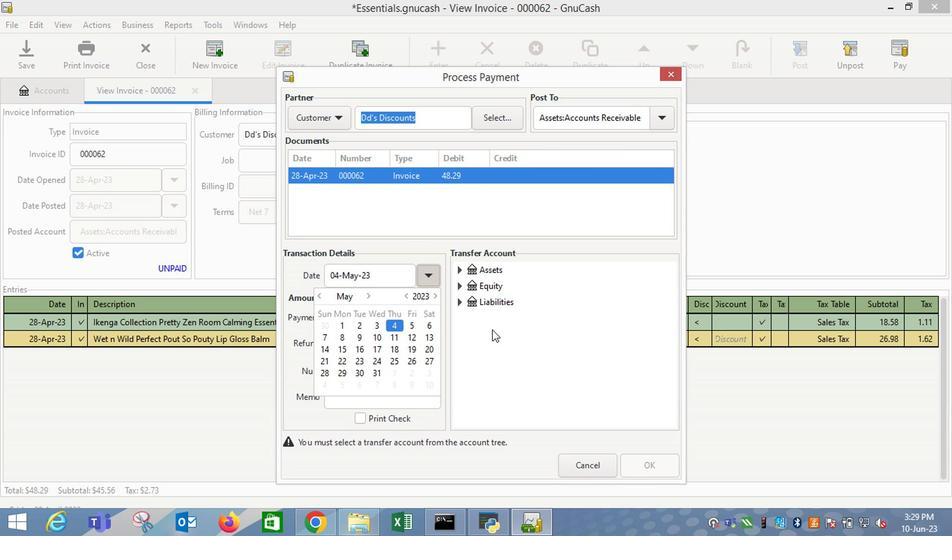 
Action: Mouse moved to (458, 271)
Screenshot: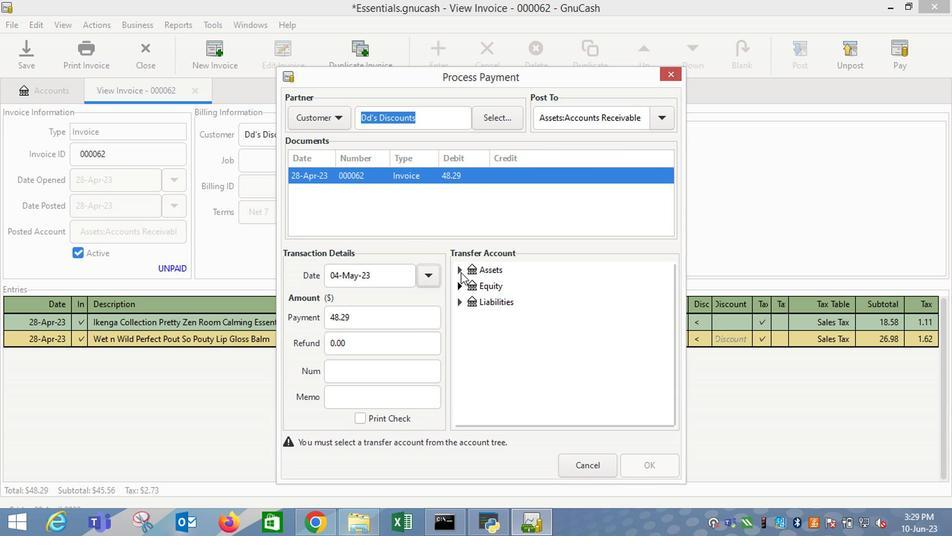 
Action: Mouse pressed left at (458, 271)
Screenshot: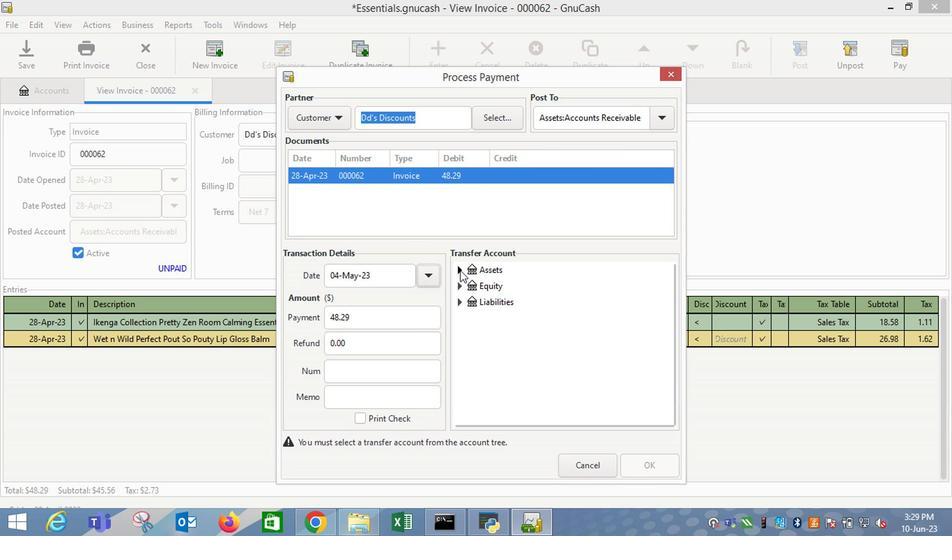 
Action: Mouse moved to (471, 287)
Screenshot: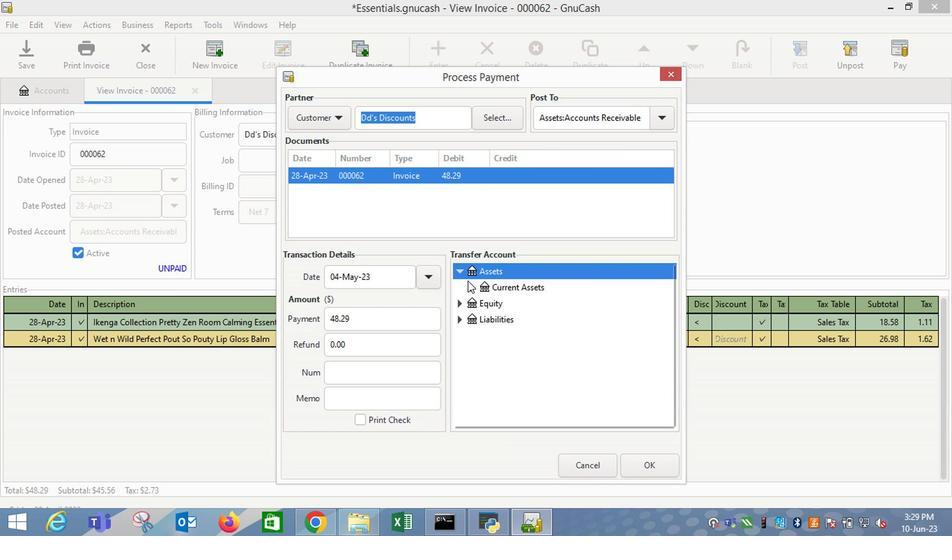 
Action: Mouse pressed left at (471, 287)
Screenshot: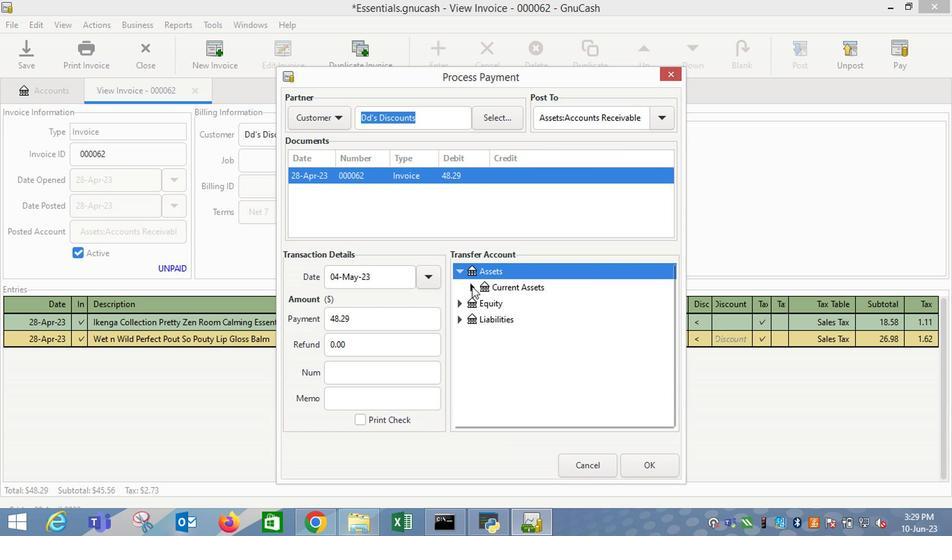 
Action: Mouse moved to (501, 306)
Screenshot: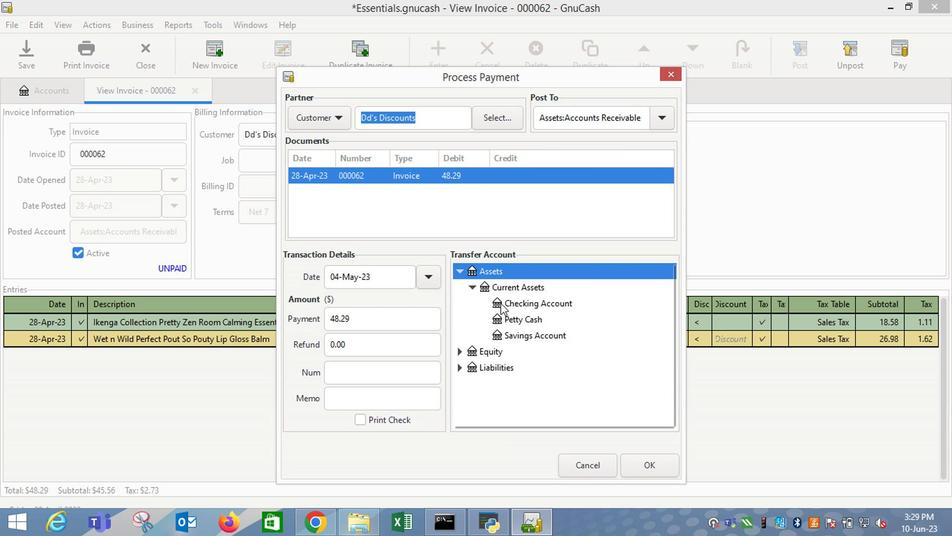 
Action: Mouse pressed left at (501, 306)
Screenshot: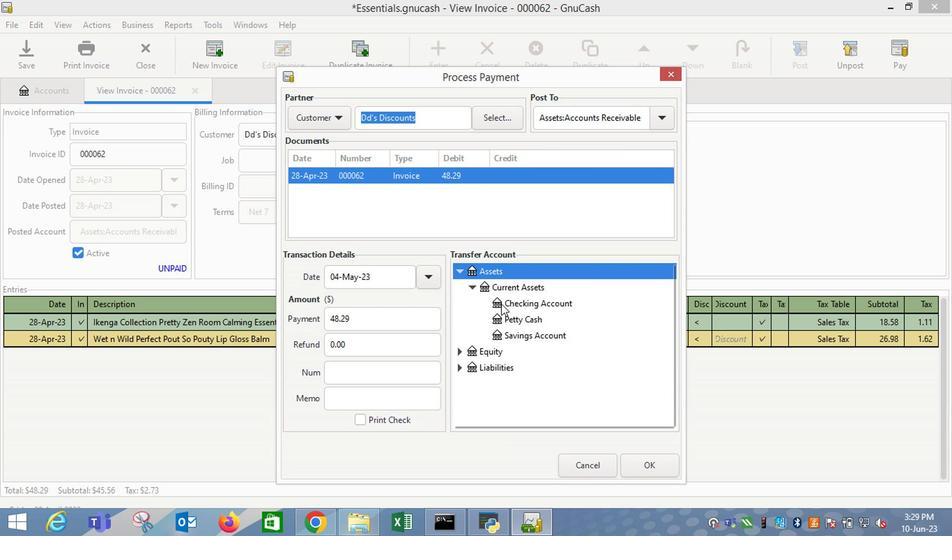 
Action: Mouse moved to (644, 465)
Screenshot: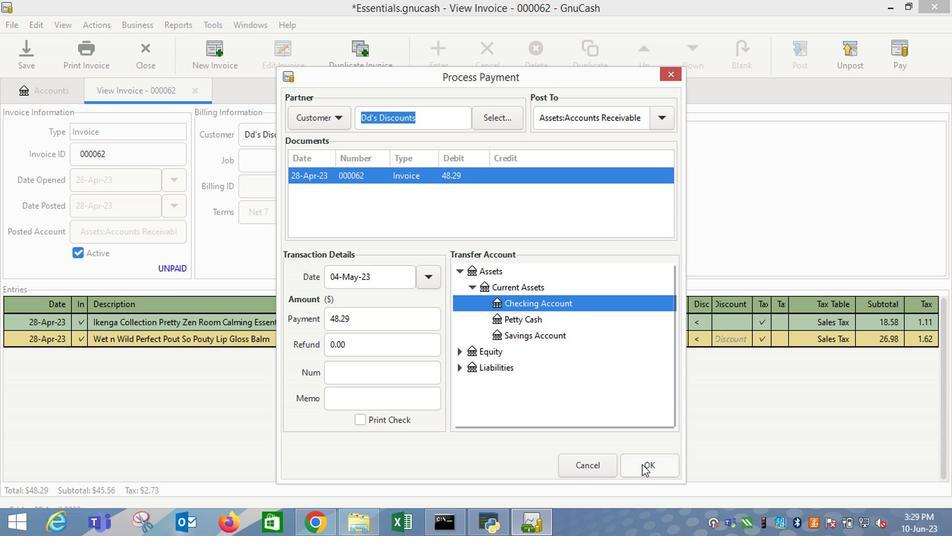 
Action: Mouse pressed left at (644, 465)
Screenshot: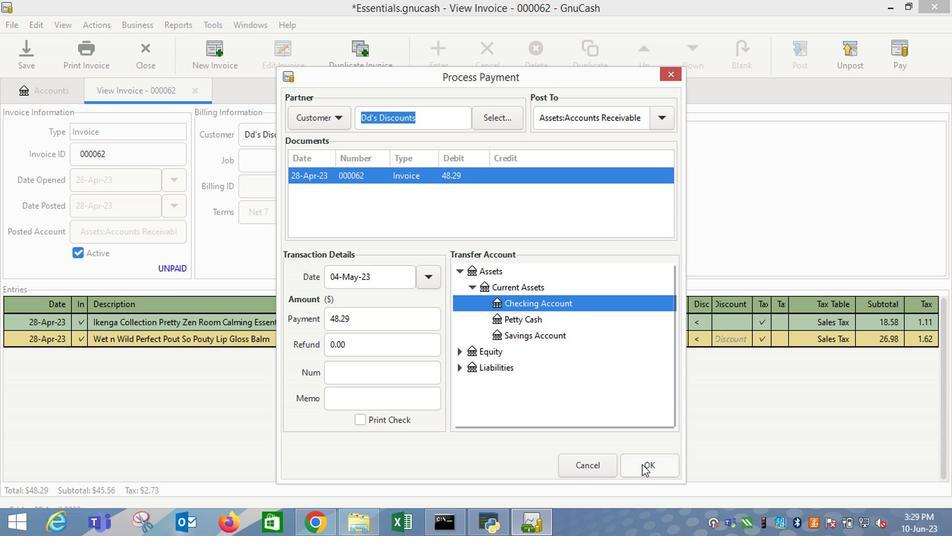 
Action: Mouse moved to (92, 56)
Screenshot: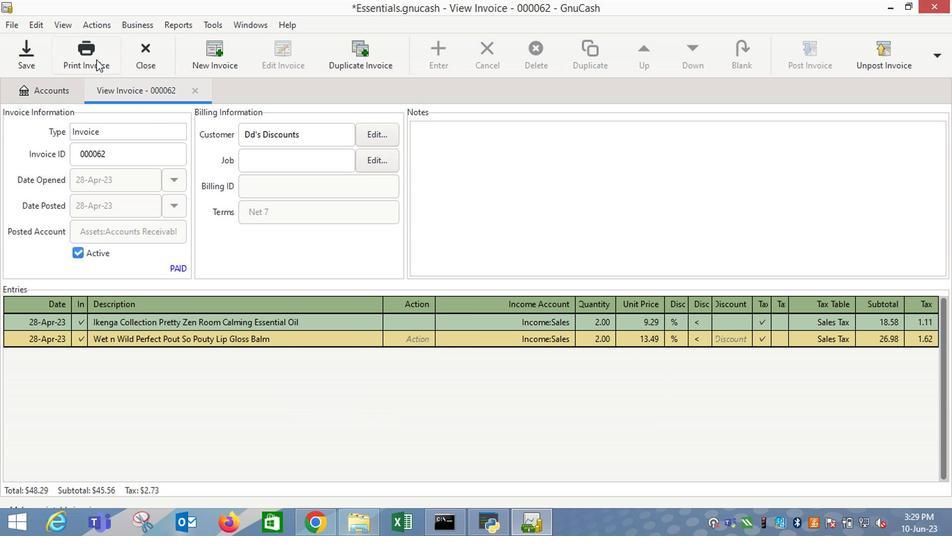 
Action: Mouse pressed left at (92, 56)
Screenshot: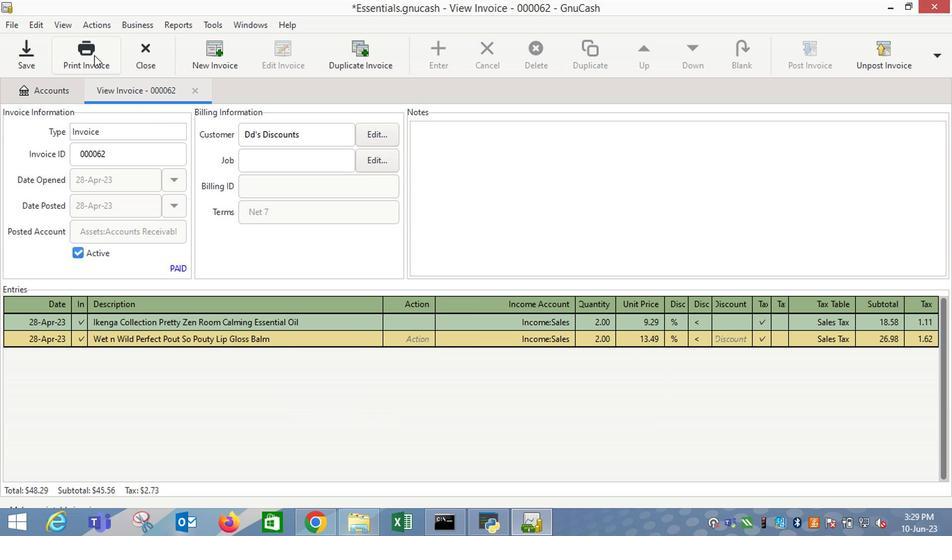 
Action: Mouse moved to (605, 377)
Screenshot: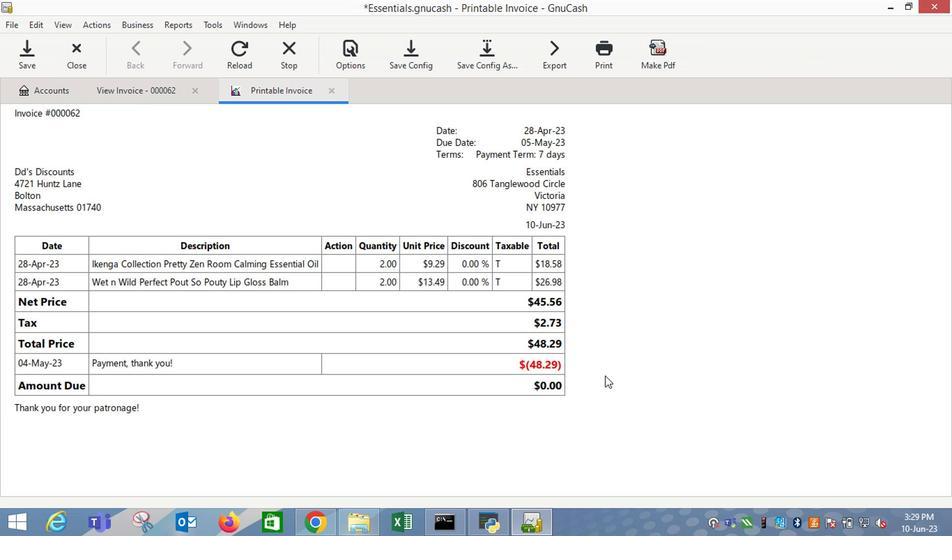 
